 Task: Search one way flight ticket for 3 adults in first from South Bend: South Bend International Airport to Jackson: Jackson Hole Airport on 5-2-2023. Choice of flights is Westjet. Number of bags: 11 checked bags. Price is upto 82000. Outbound departure time preference is 11:45.
Action: Mouse moved to (397, 330)
Screenshot: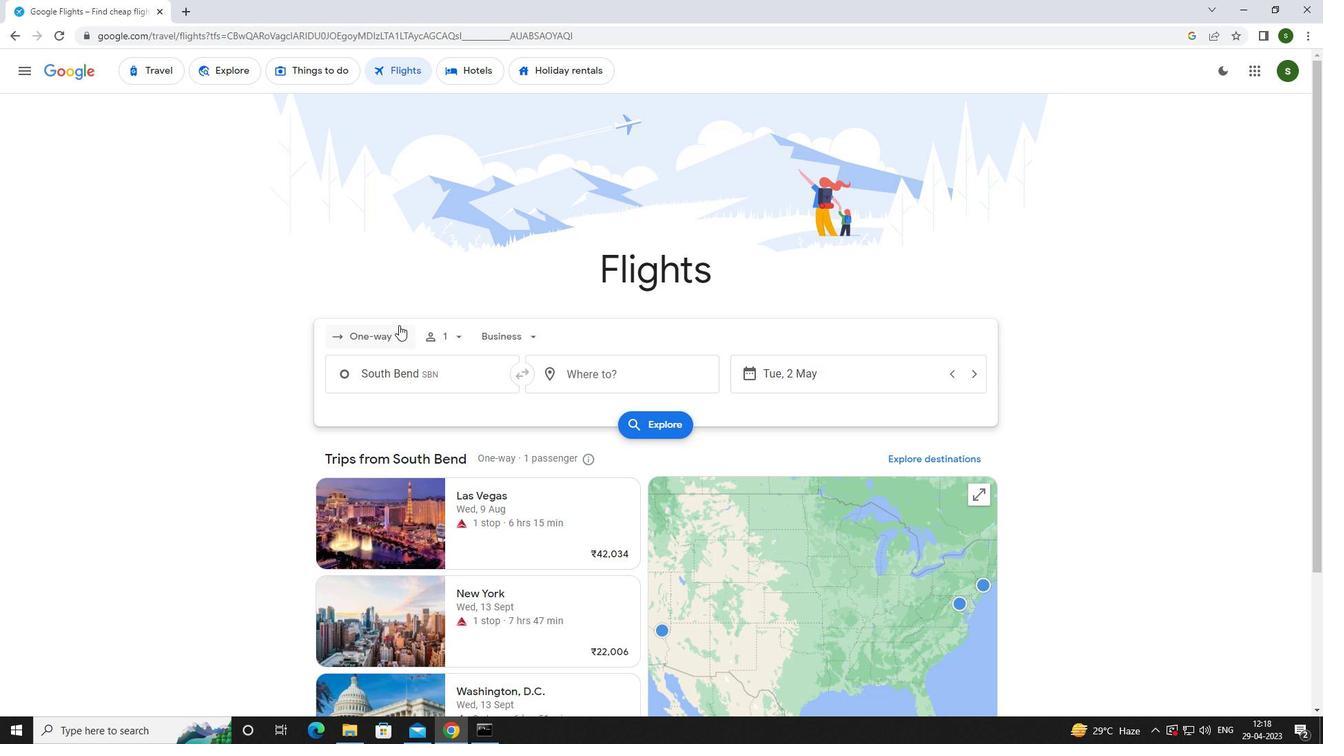 
Action: Mouse pressed left at (397, 330)
Screenshot: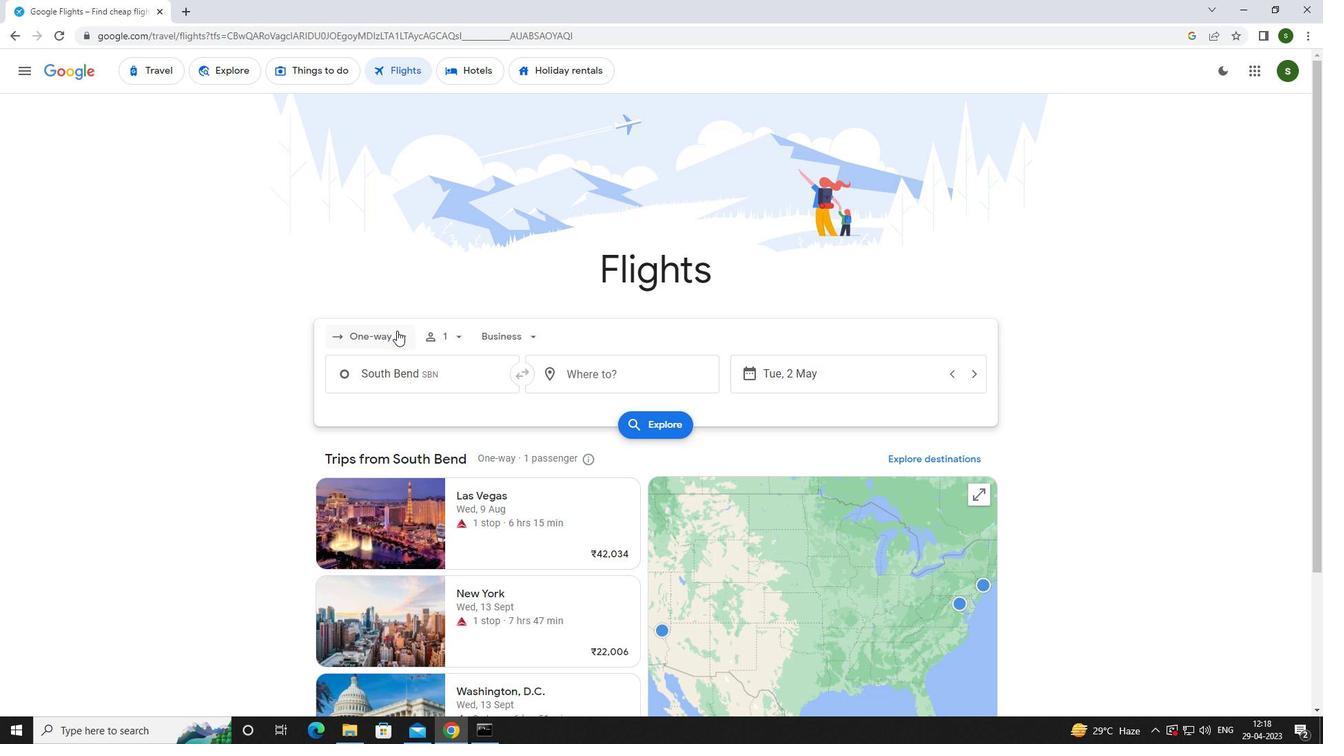 
Action: Mouse moved to (395, 396)
Screenshot: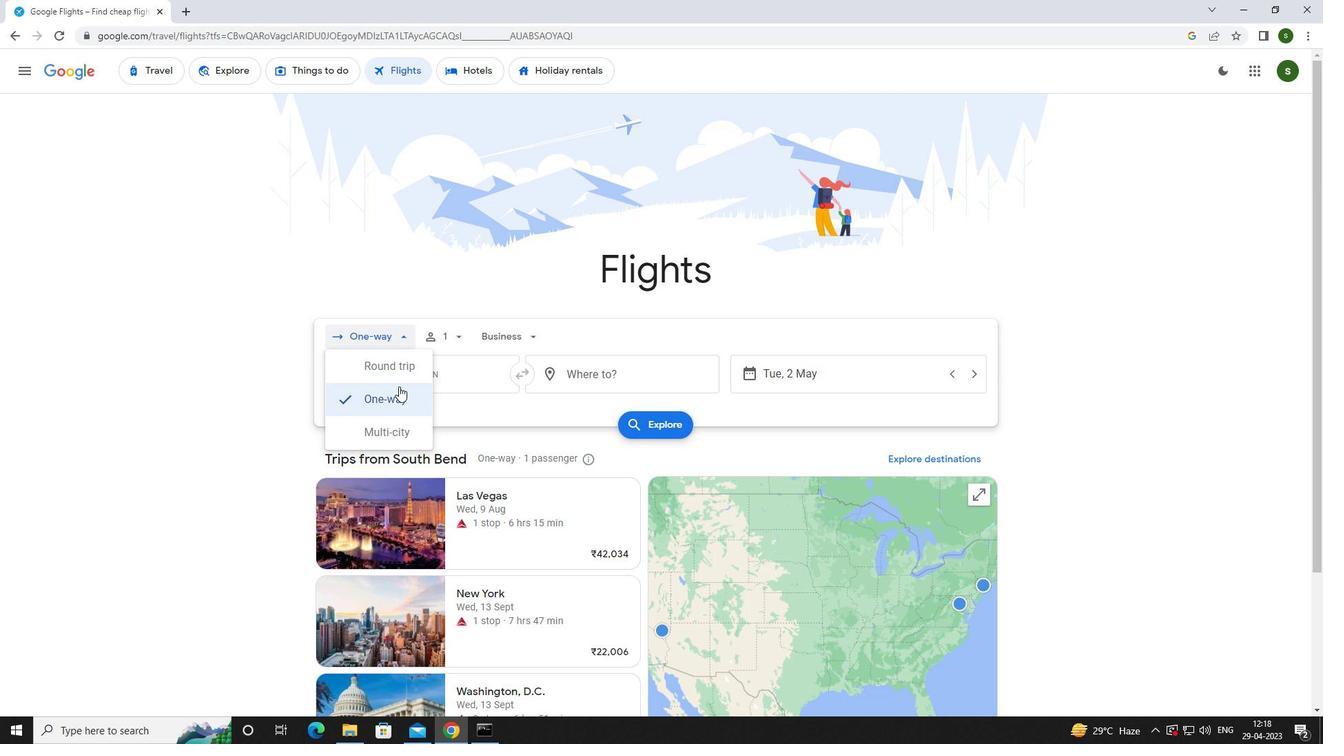 
Action: Mouse pressed left at (395, 396)
Screenshot: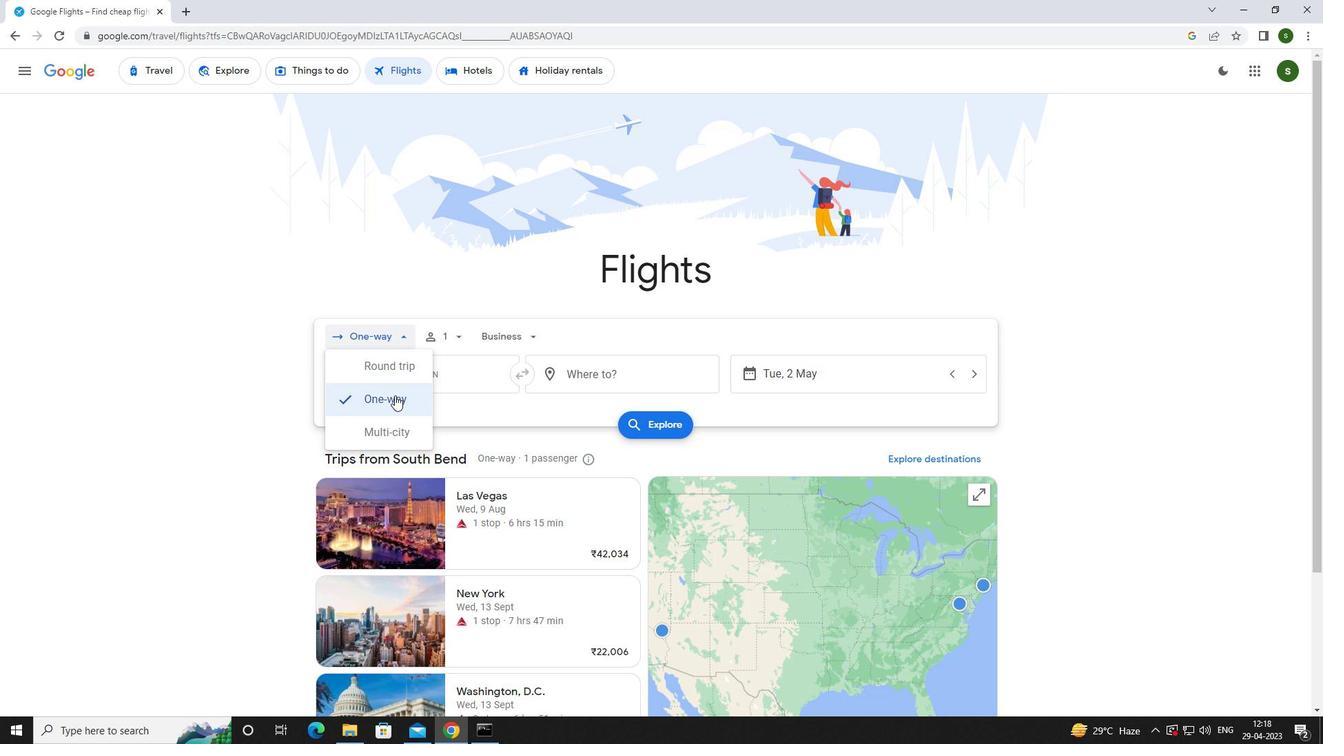 
Action: Mouse moved to (444, 337)
Screenshot: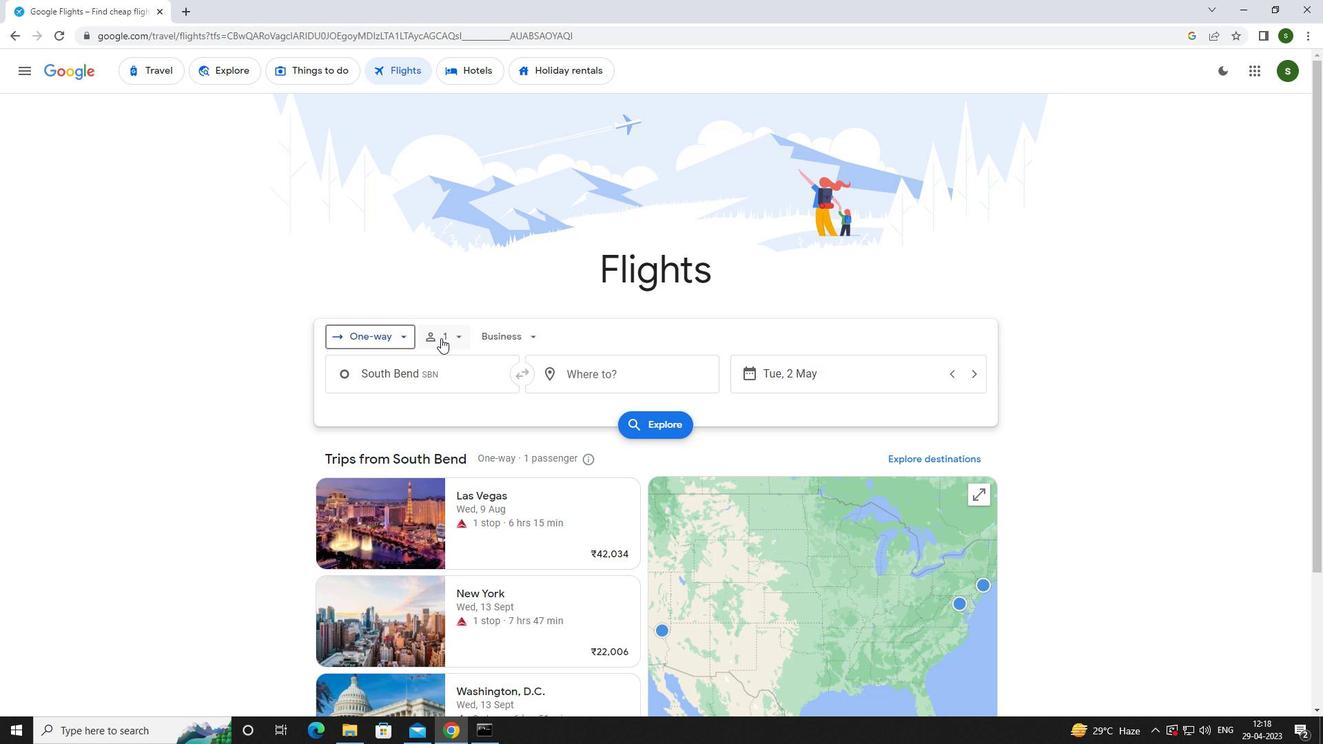 
Action: Mouse pressed left at (444, 337)
Screenshot: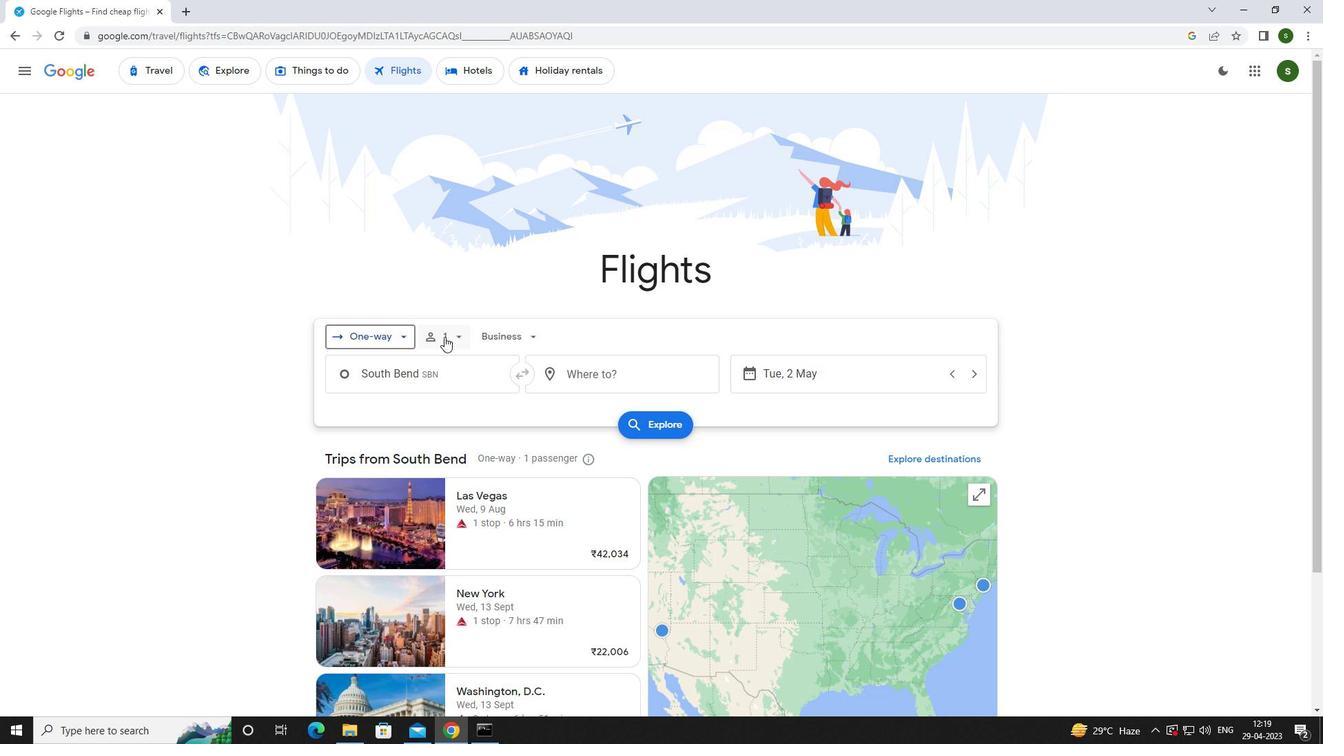 
Action: Mouse moved to (570, 368)
Screenshot: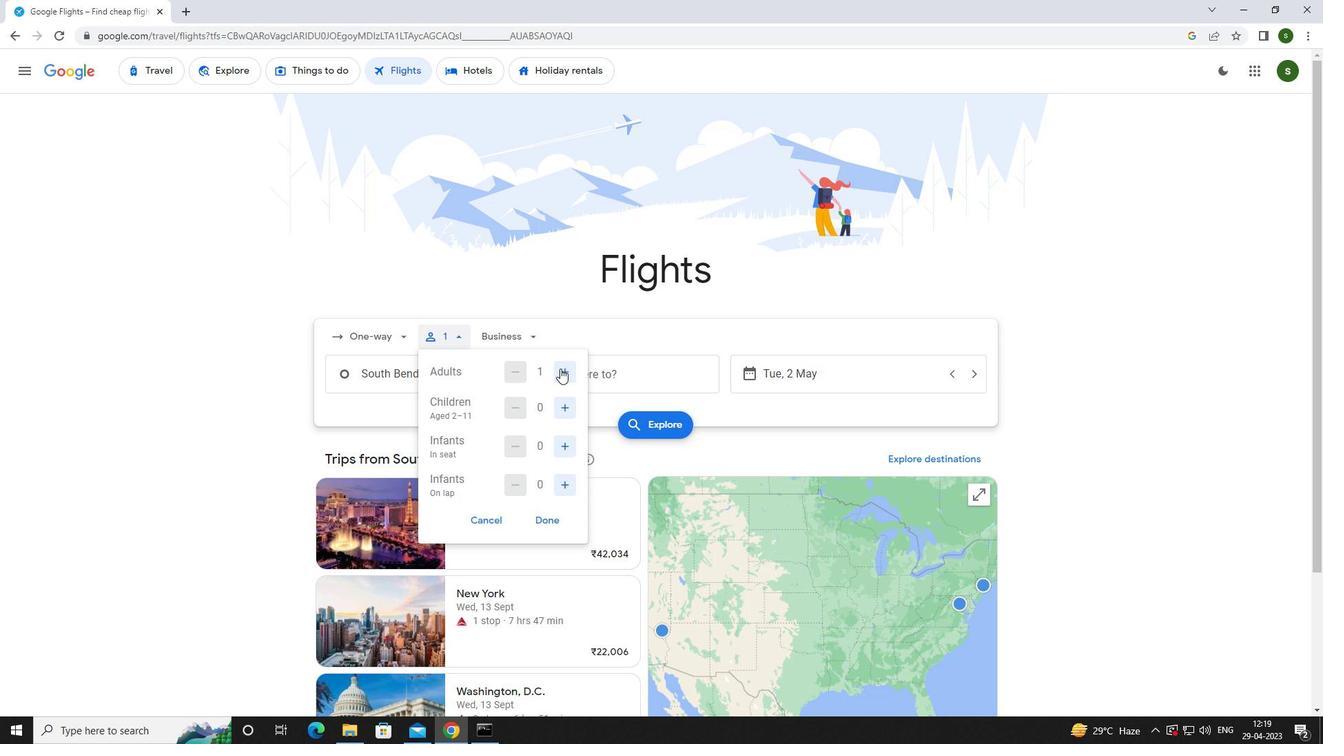 
Action: Mouse pressed left at (570, 368)
Screenshot: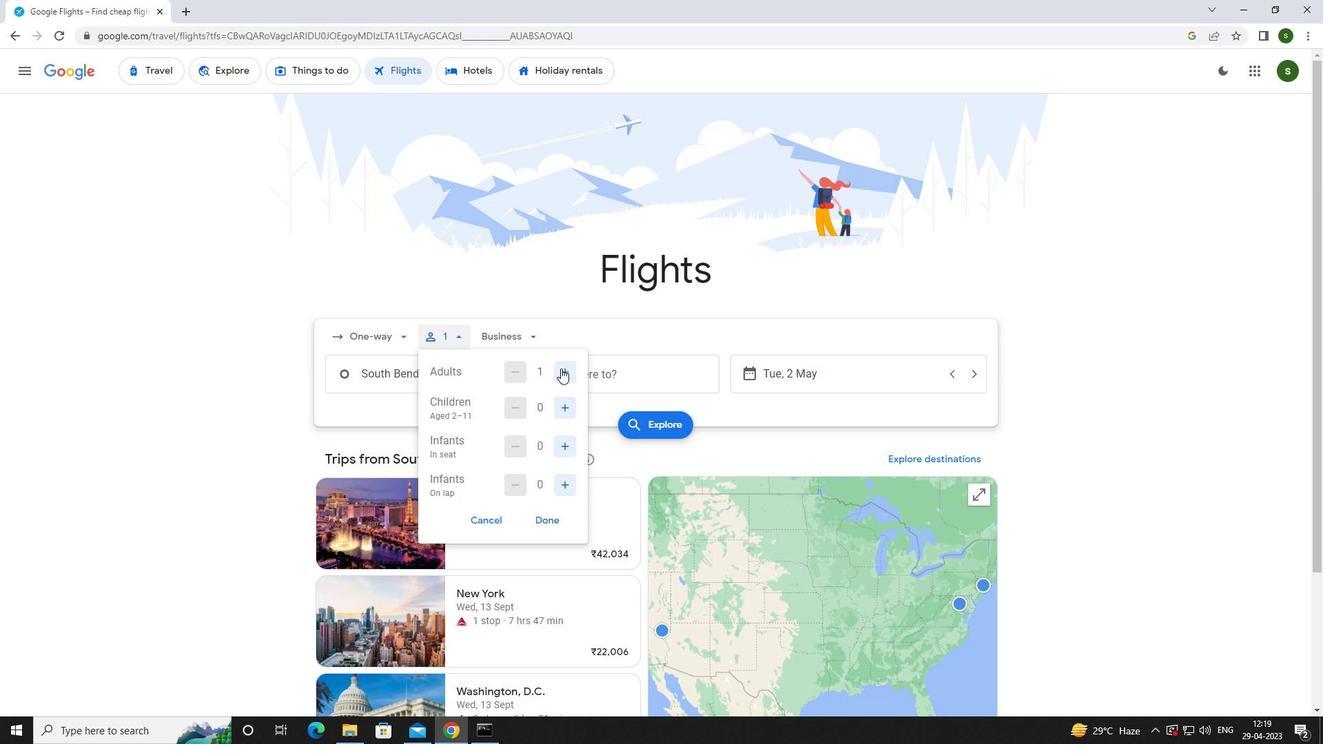 
Action: Mouse pressed left at (570, 368)
Screenshot: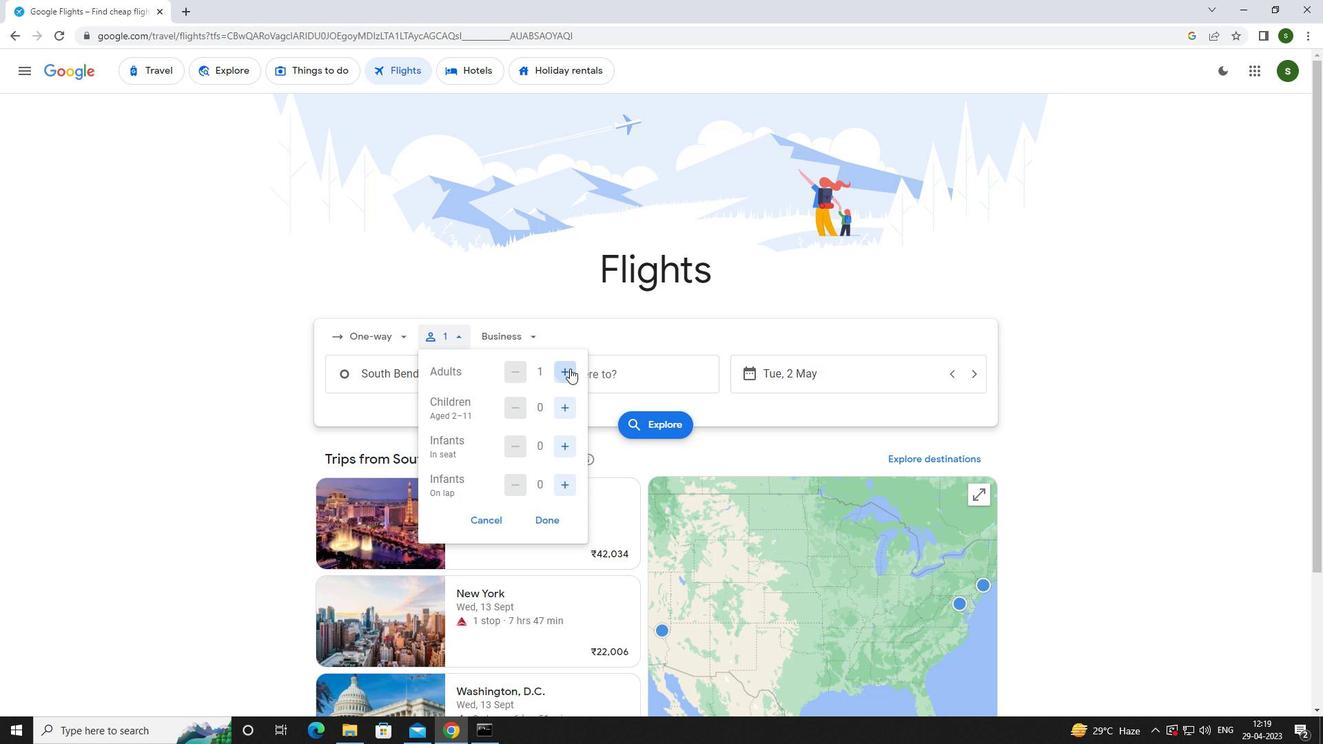 
Action: Mouse moved to (535, 338)
Screenshot: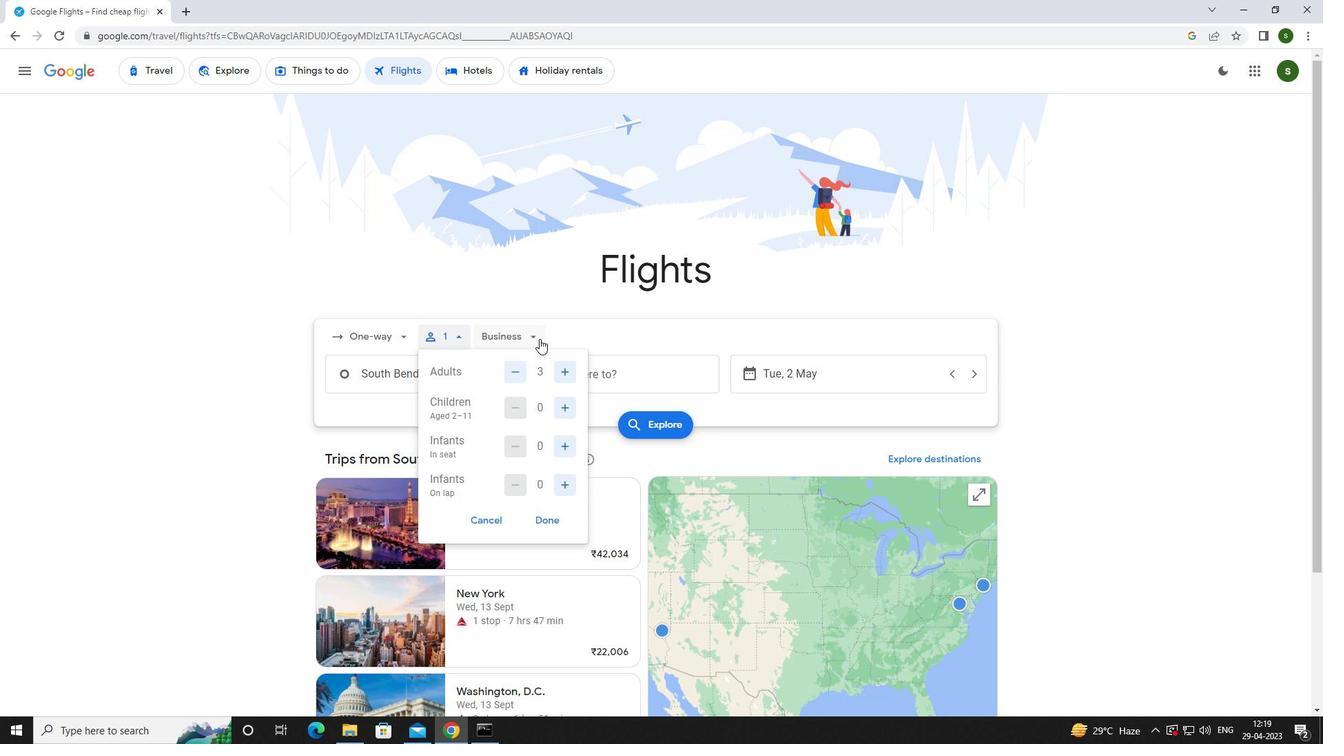 
Action: Mouse pressed left at (535, 338)
Screenshot: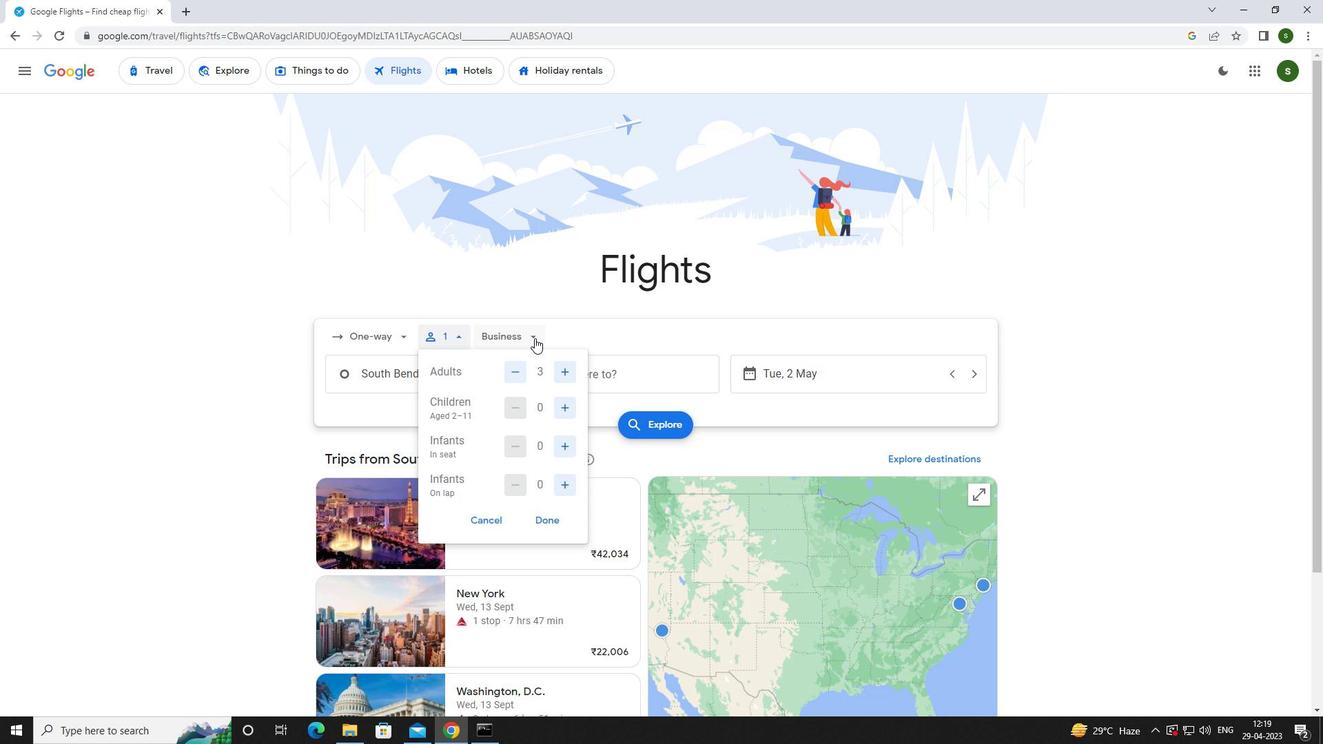 
Action: Mouse moved to (546, 457)
Screenshot: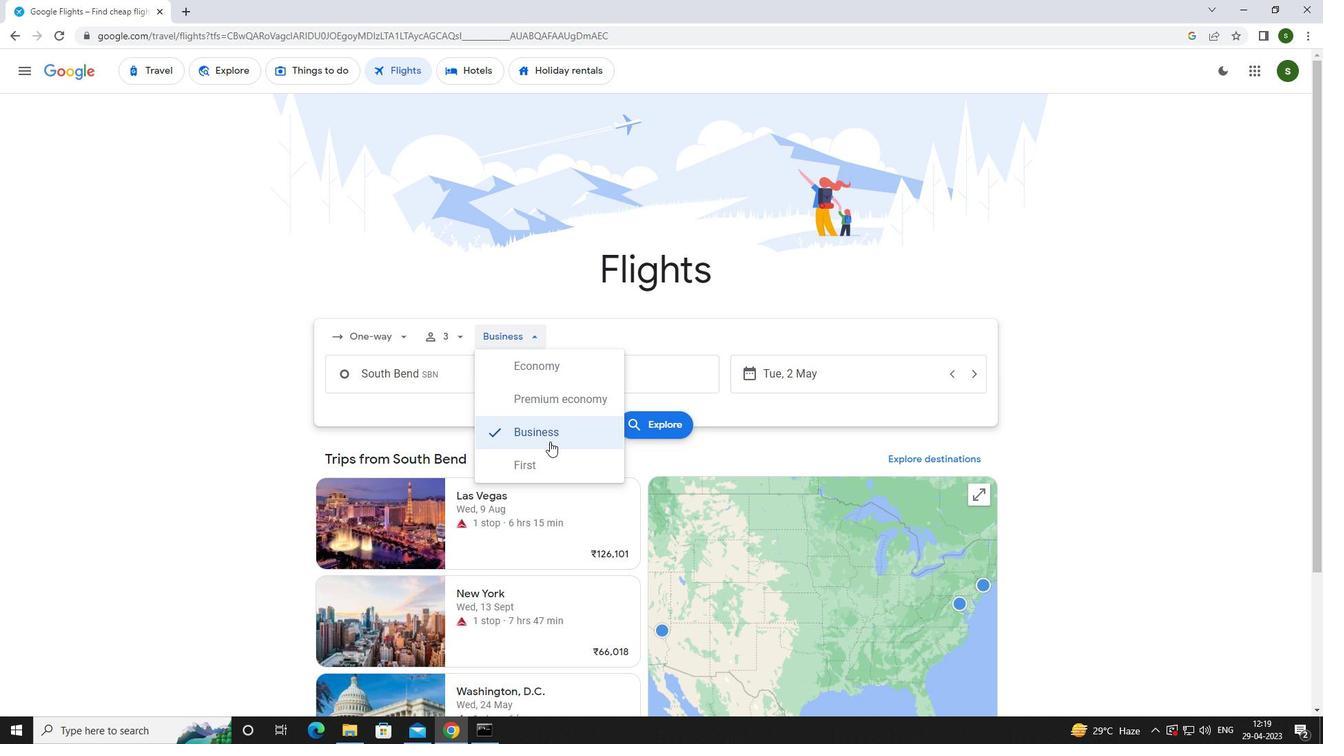 
Action: Mouse pressed left at (546, 457)
Screenshot: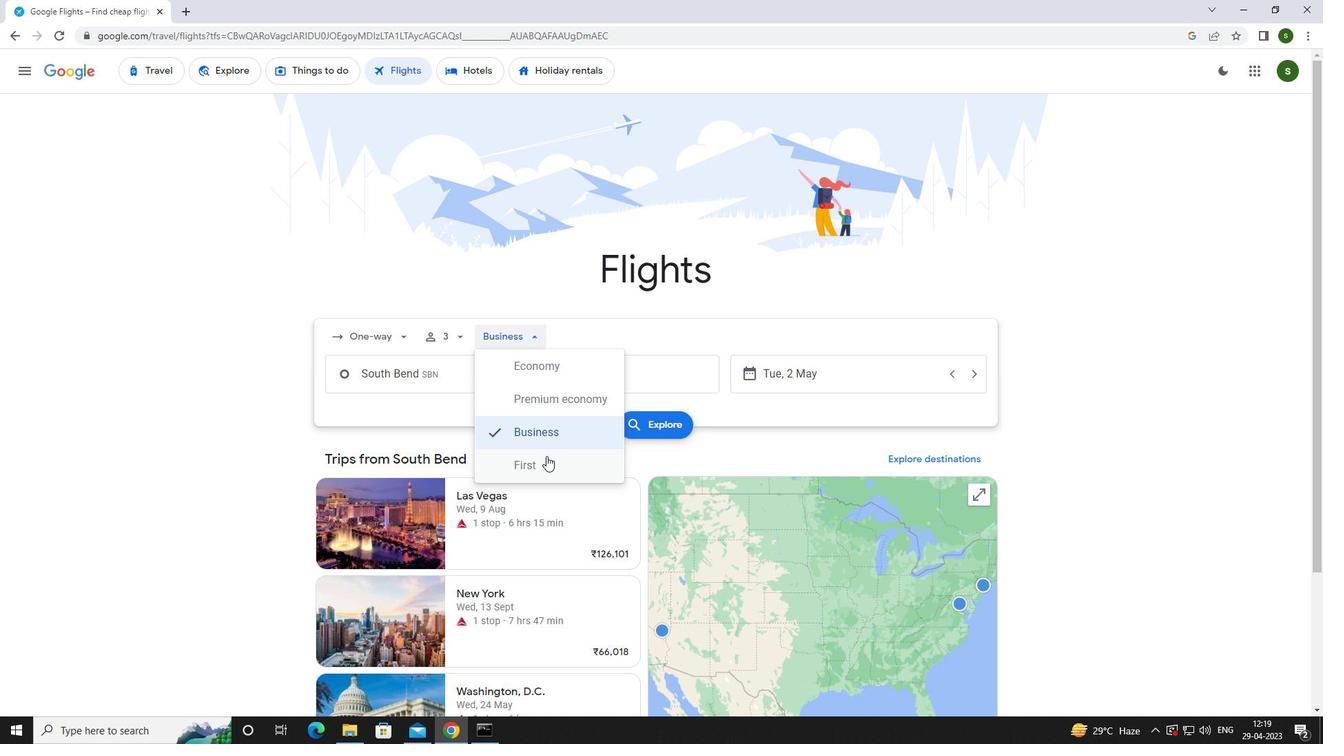 
Action: Mouse moved to (467, 359)
Screenshot: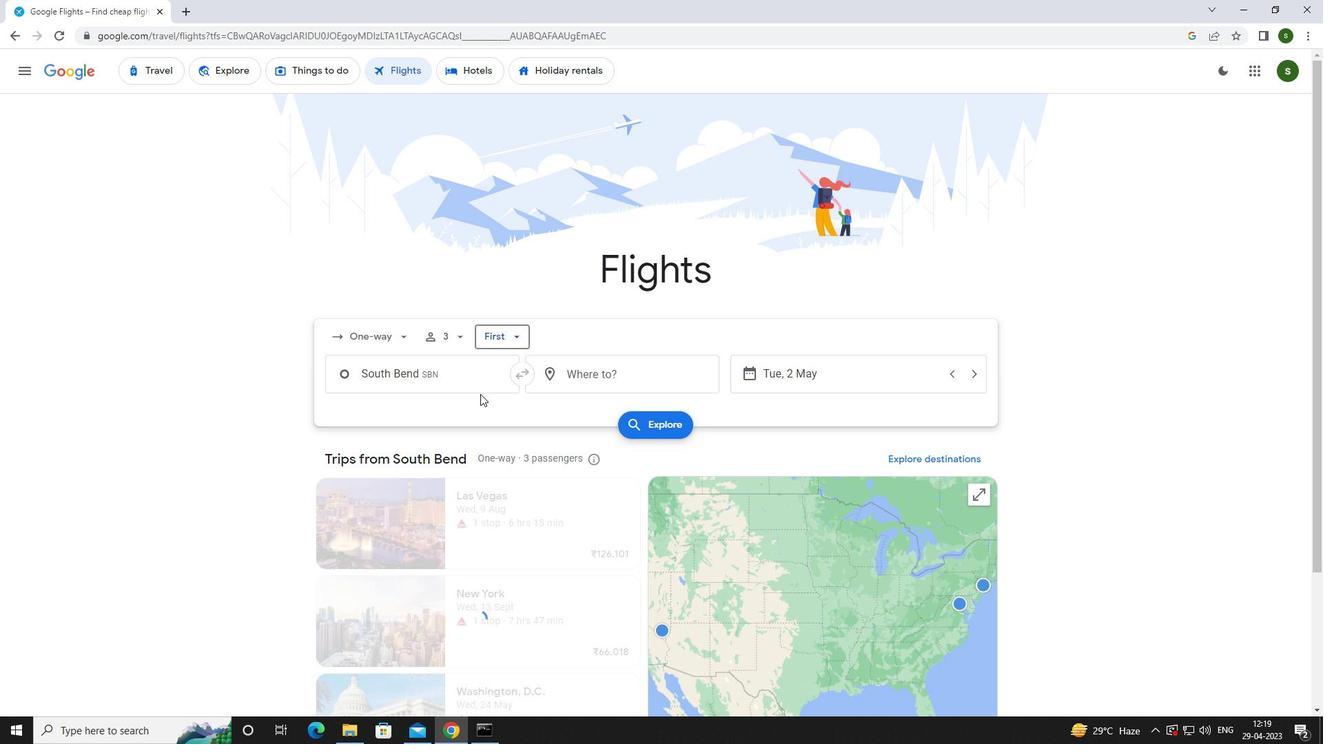 
Action: Mouse pressed left at (467, 359)
Screenshot: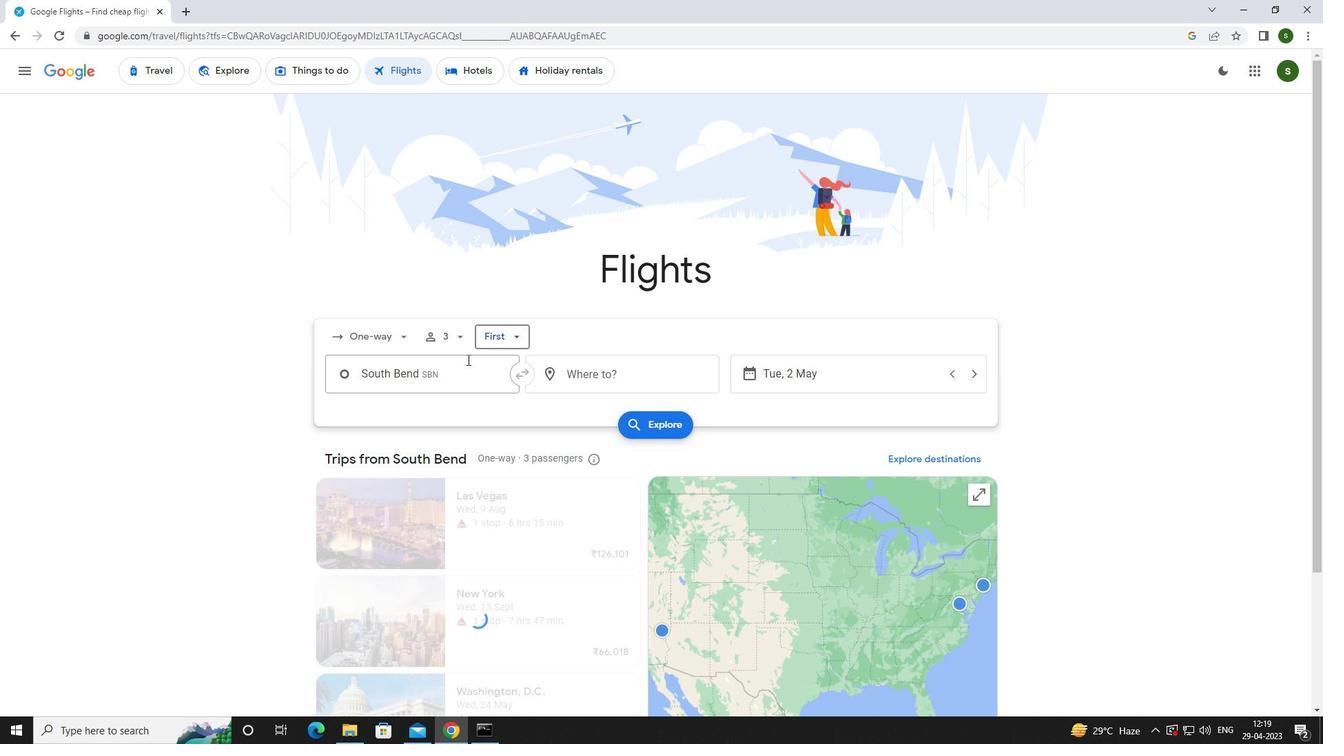 
Action: Mouse moved to (472, 369)
Screenshot: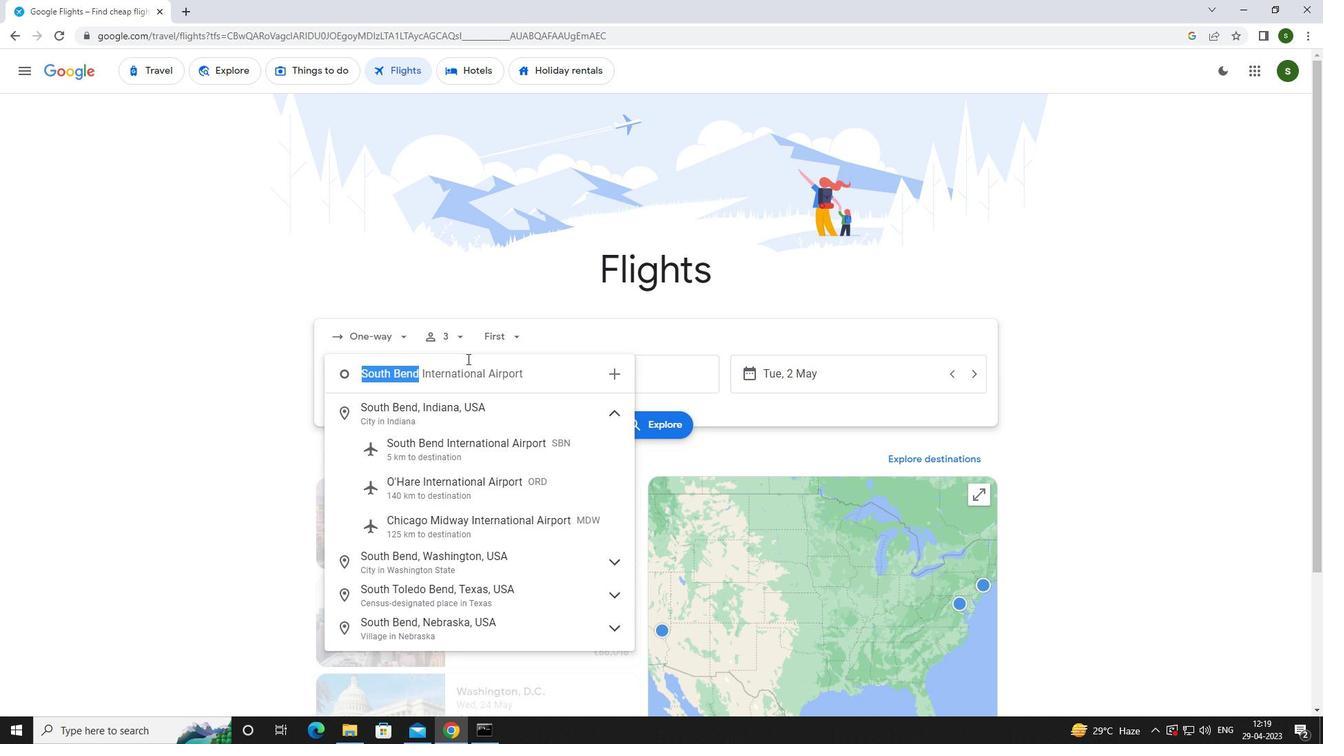 
Action: Key pressed s<Key.caps_lock>outh<Key.space><Key.caps_lock>B<Key.caps_lock>end
Screenshot: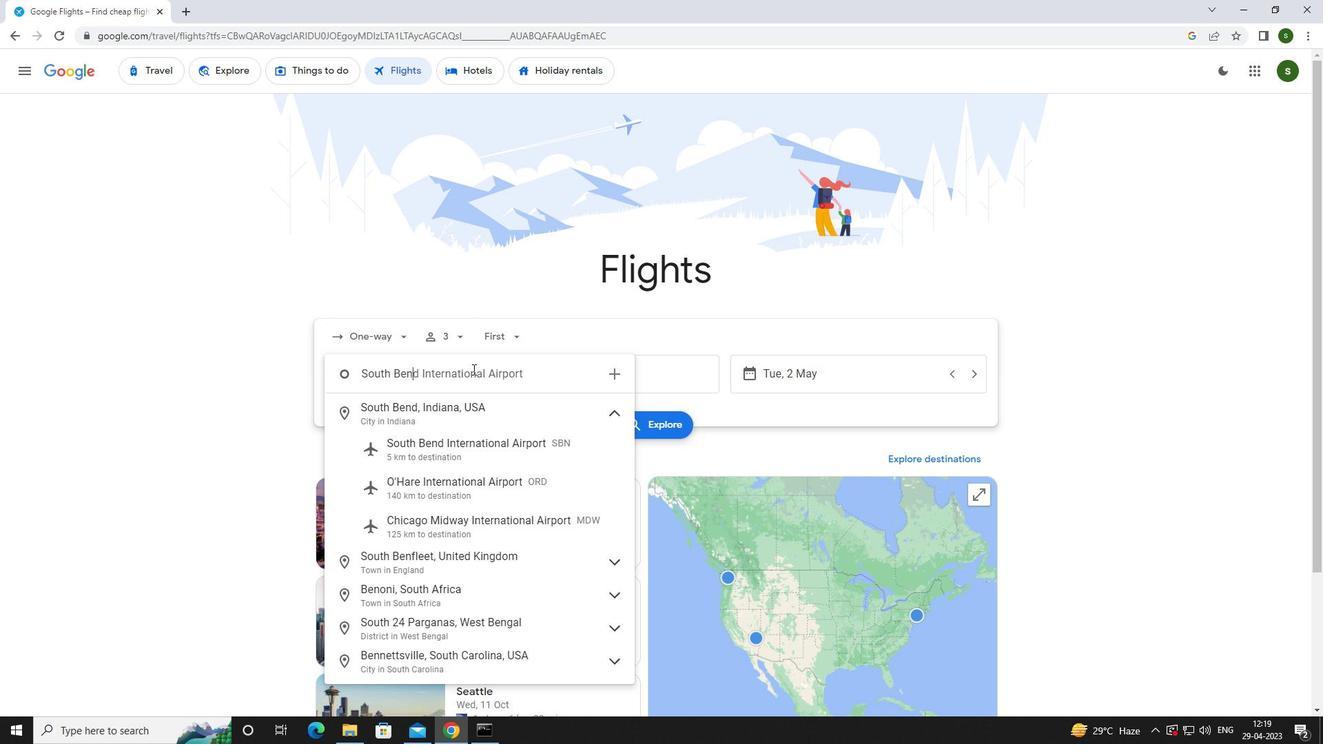 
Action: Mouse moved to (488, 447)
Screenshot: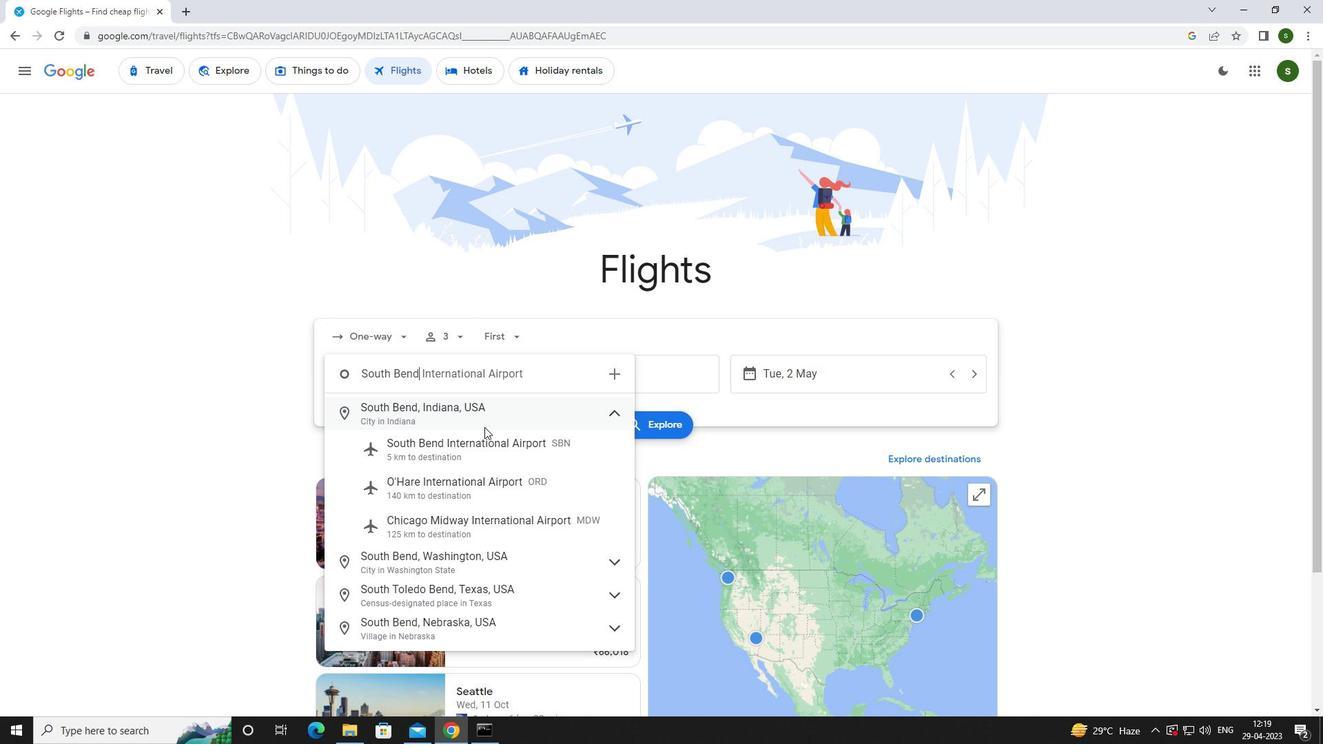 
Action: Mouse pressed left at (488, 447)
Screenshot: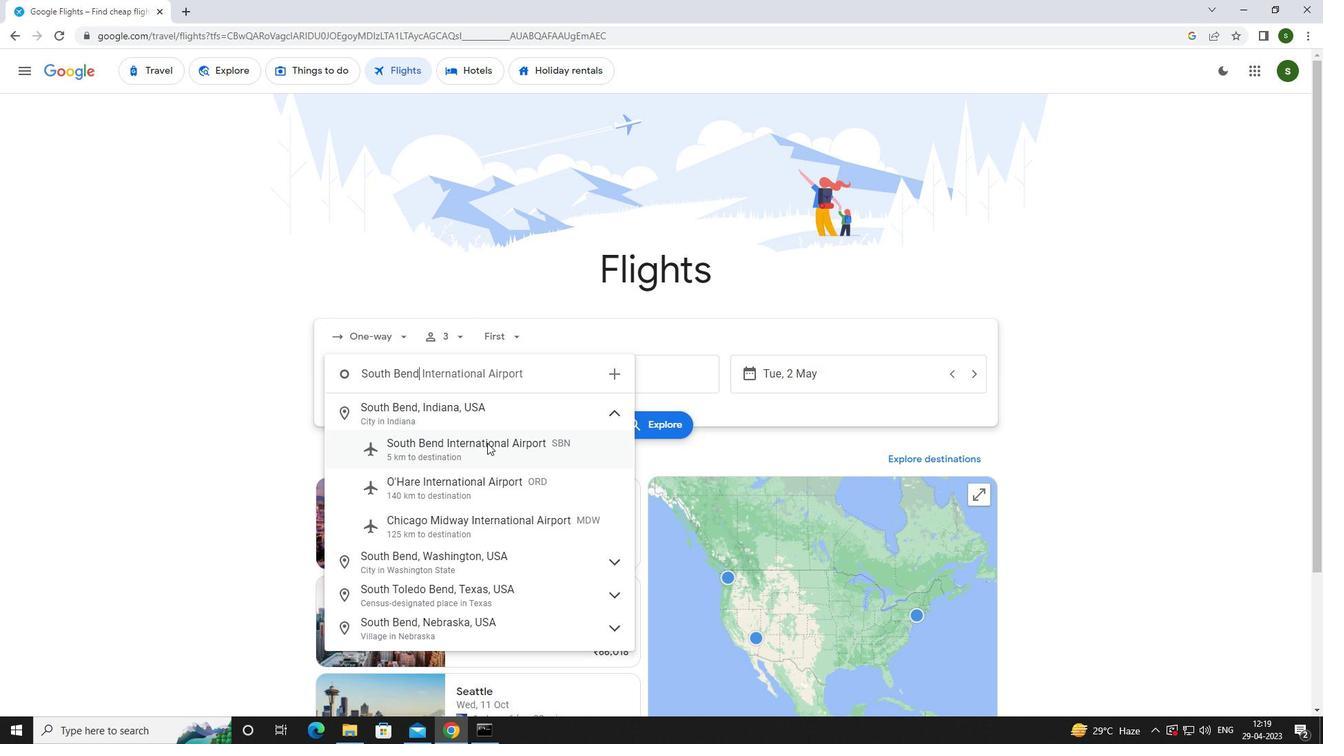 
Action: Mouse moved to (592, 379)
Screenshot: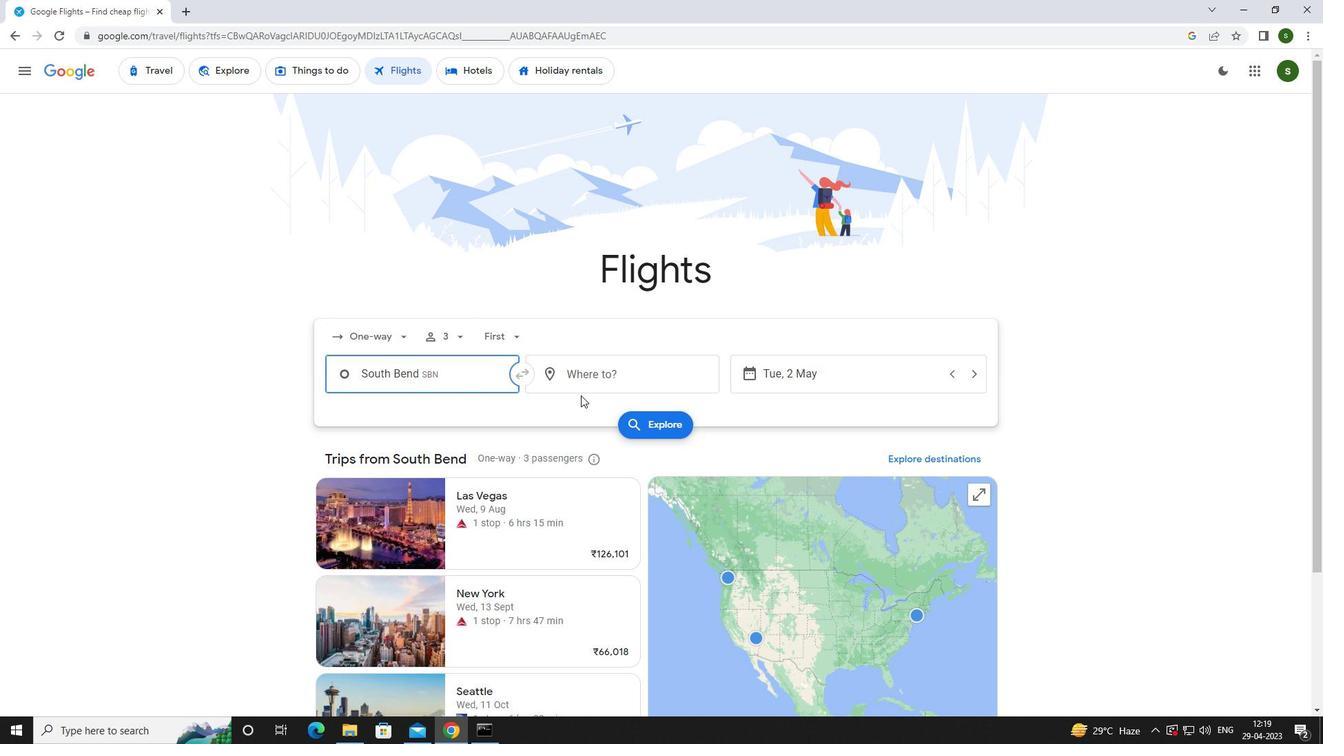 
Action: Mouse pressed left at (592, 379)
Screenshot: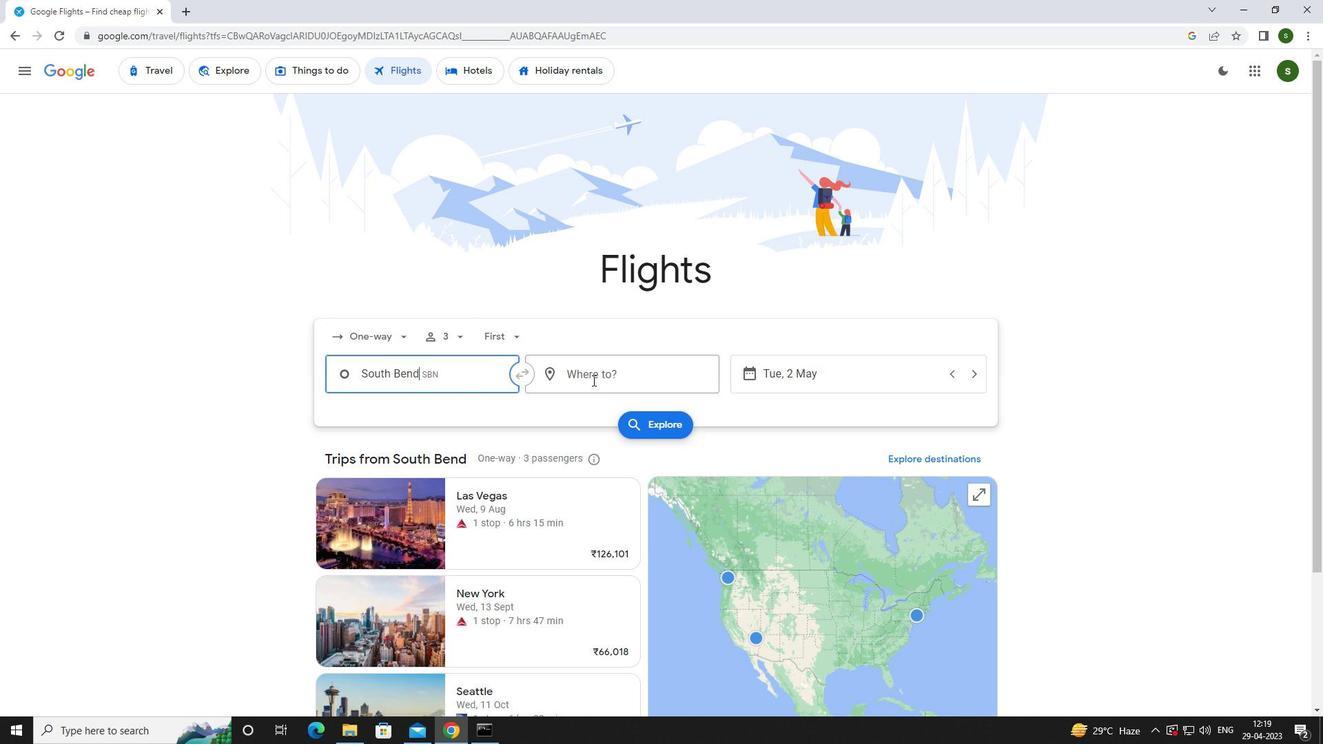 
Action: Mouse moved to (506, 397)
Screenshot: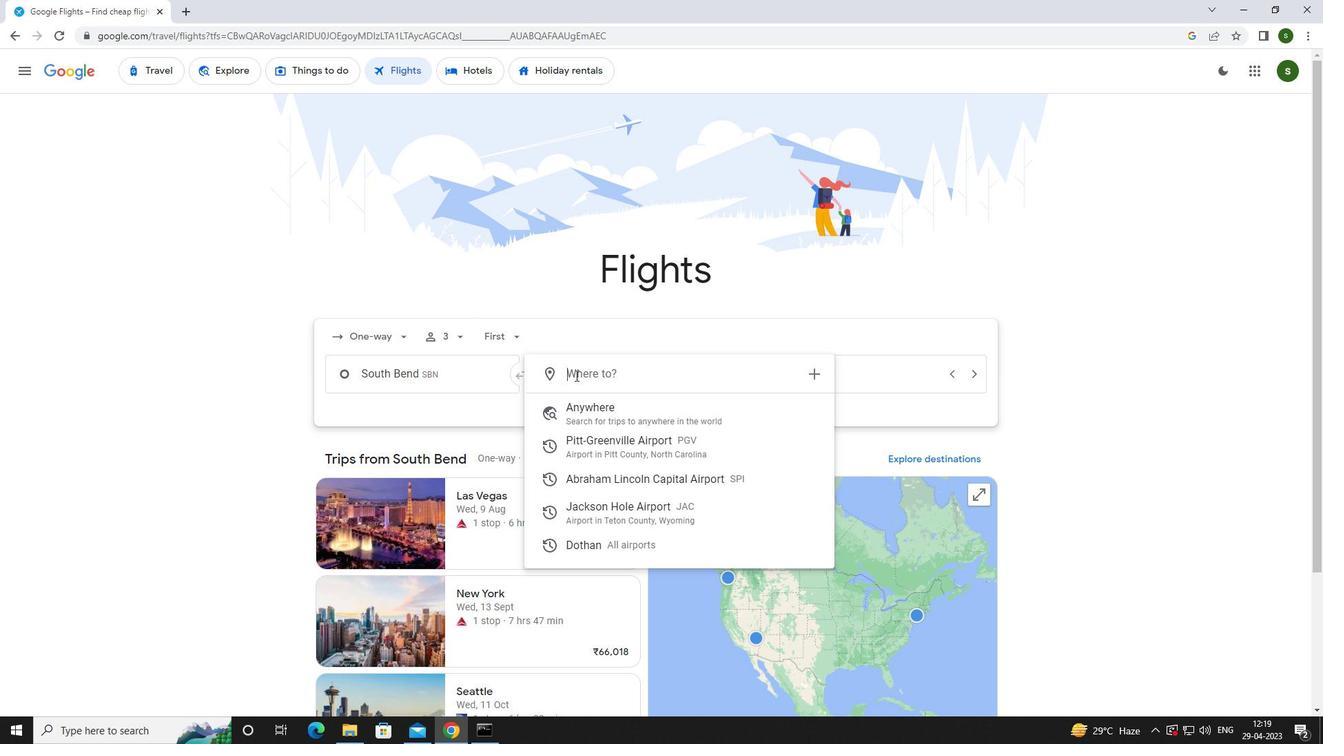 
Action: Key pressed <Key.caps_lock>j<Key.caps_lock>ackson<Key.space><Key.caps_lock>H<Key.caps_lock>o
Screenshot: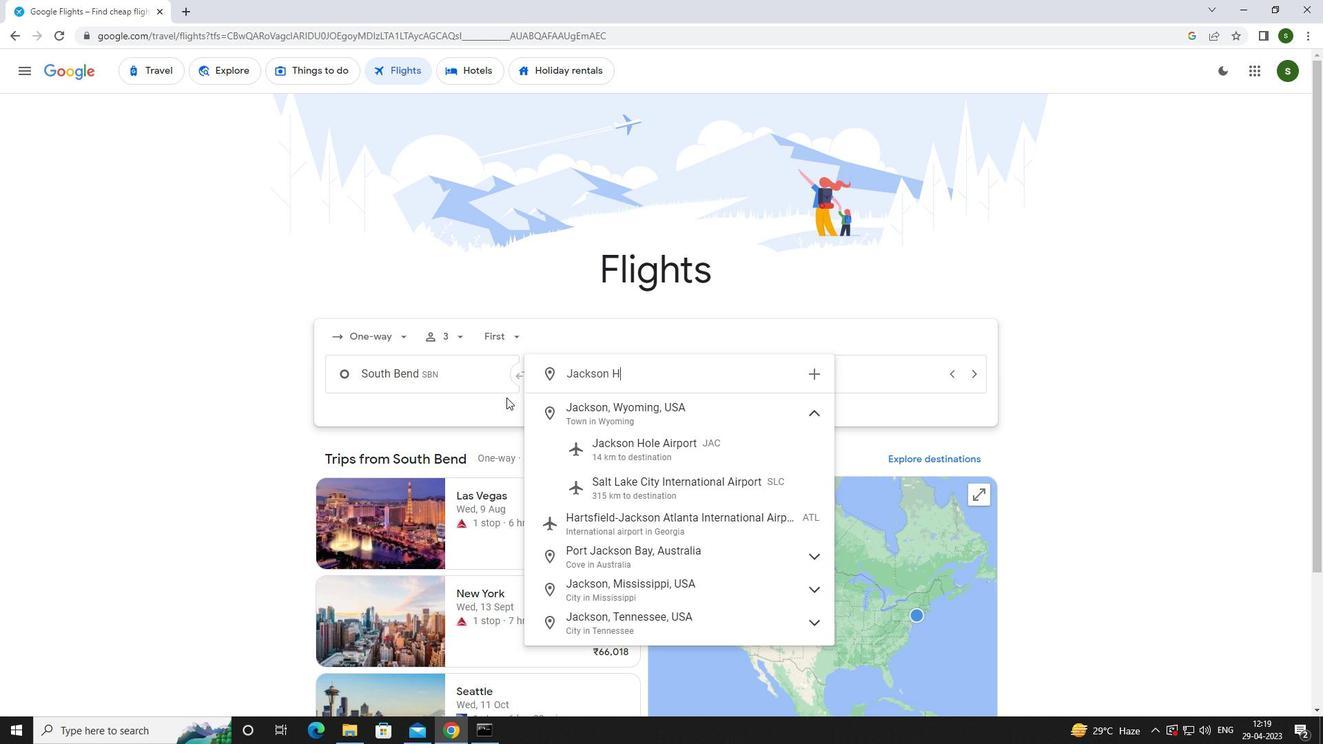 
Action: Mouse moved to (603, 426)
Screenshot: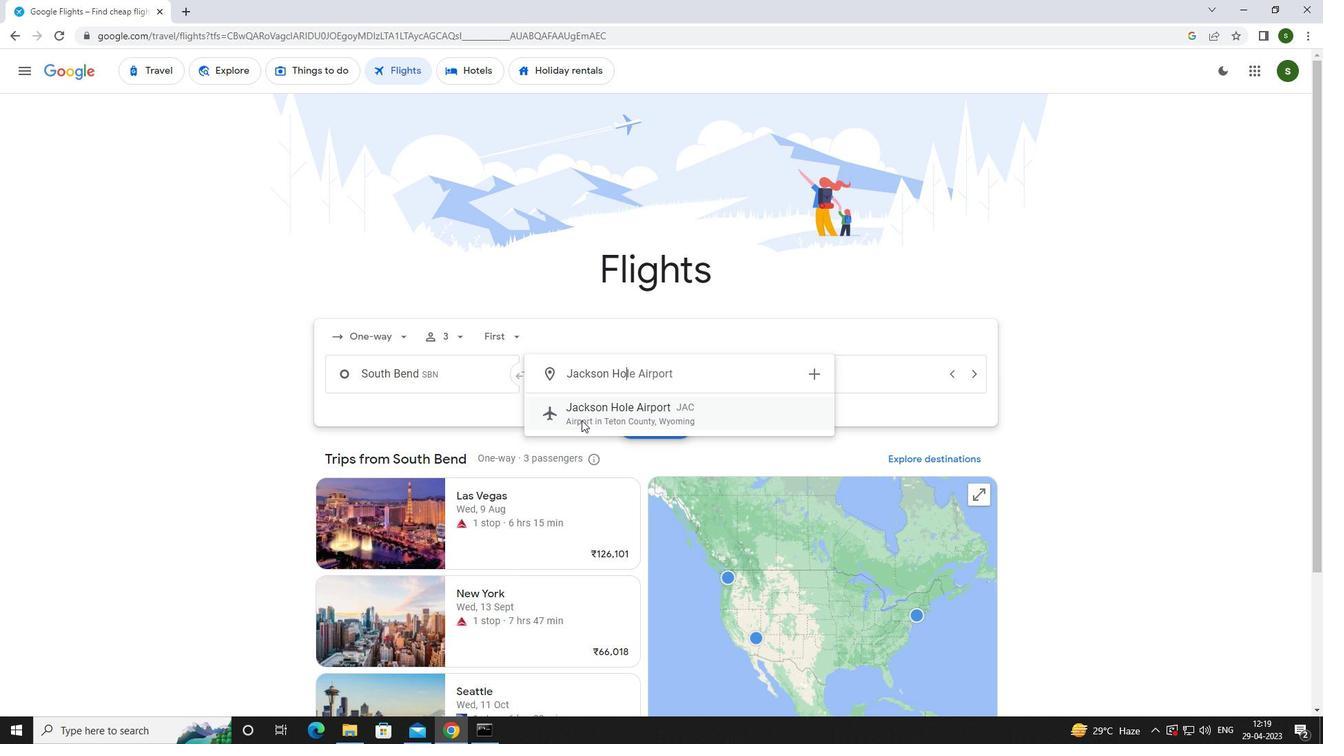 
Action: Mouse pressed left at (603, 426)
Screenshot: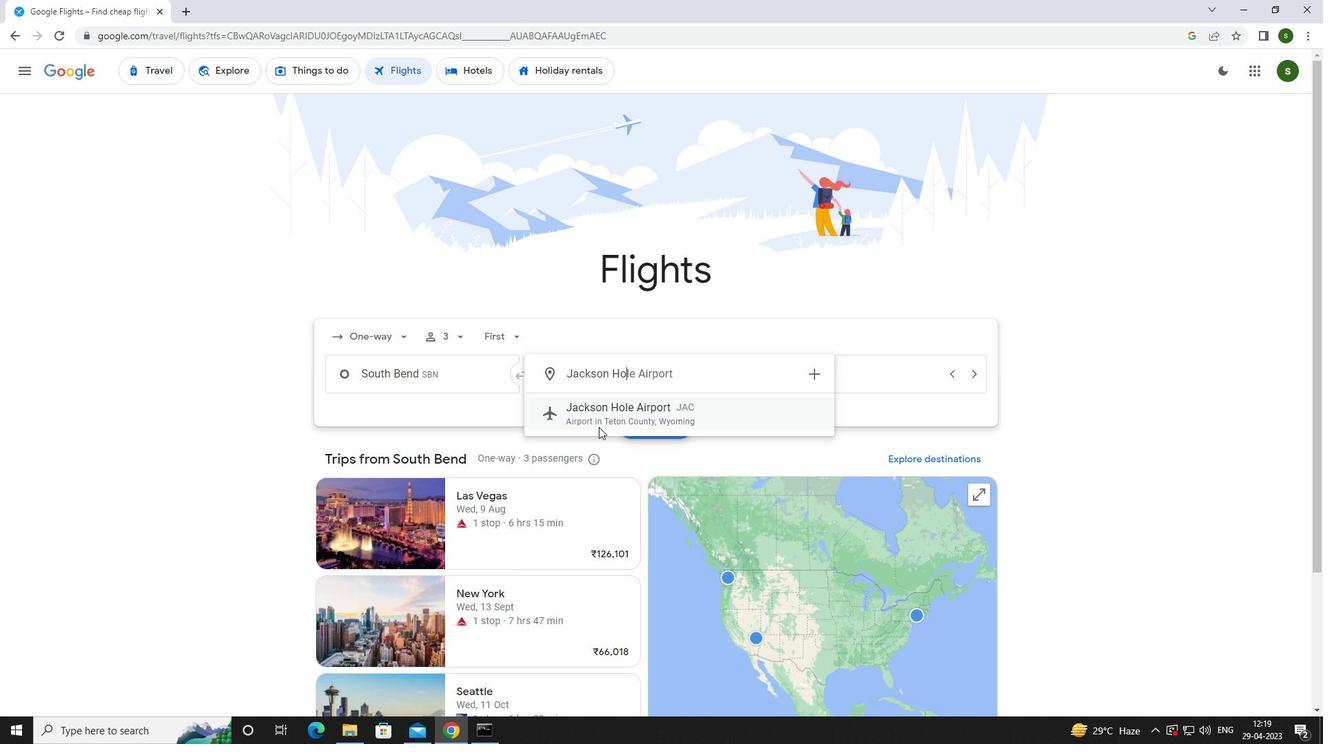
Action: Mouse moved to (848, 384)
Screenshot: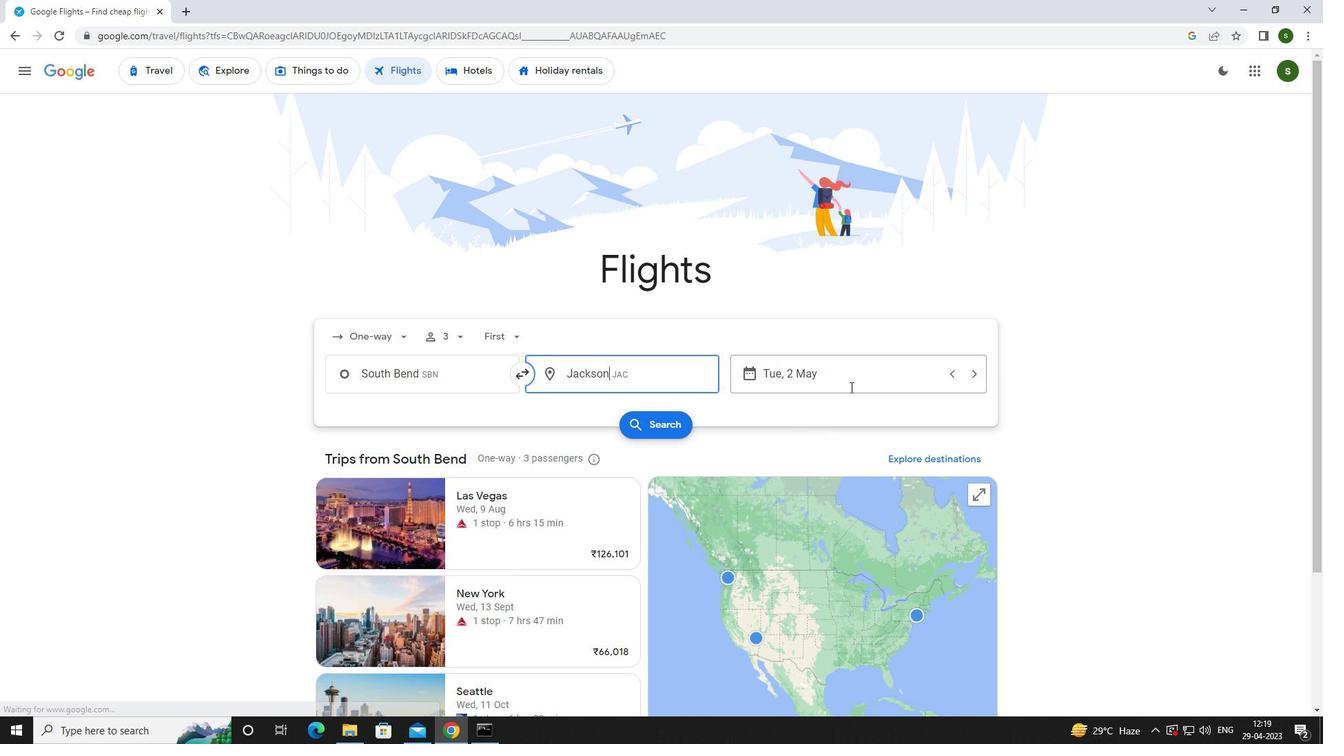
Action: Mouse pressed left at (848, 384)
Screenshot: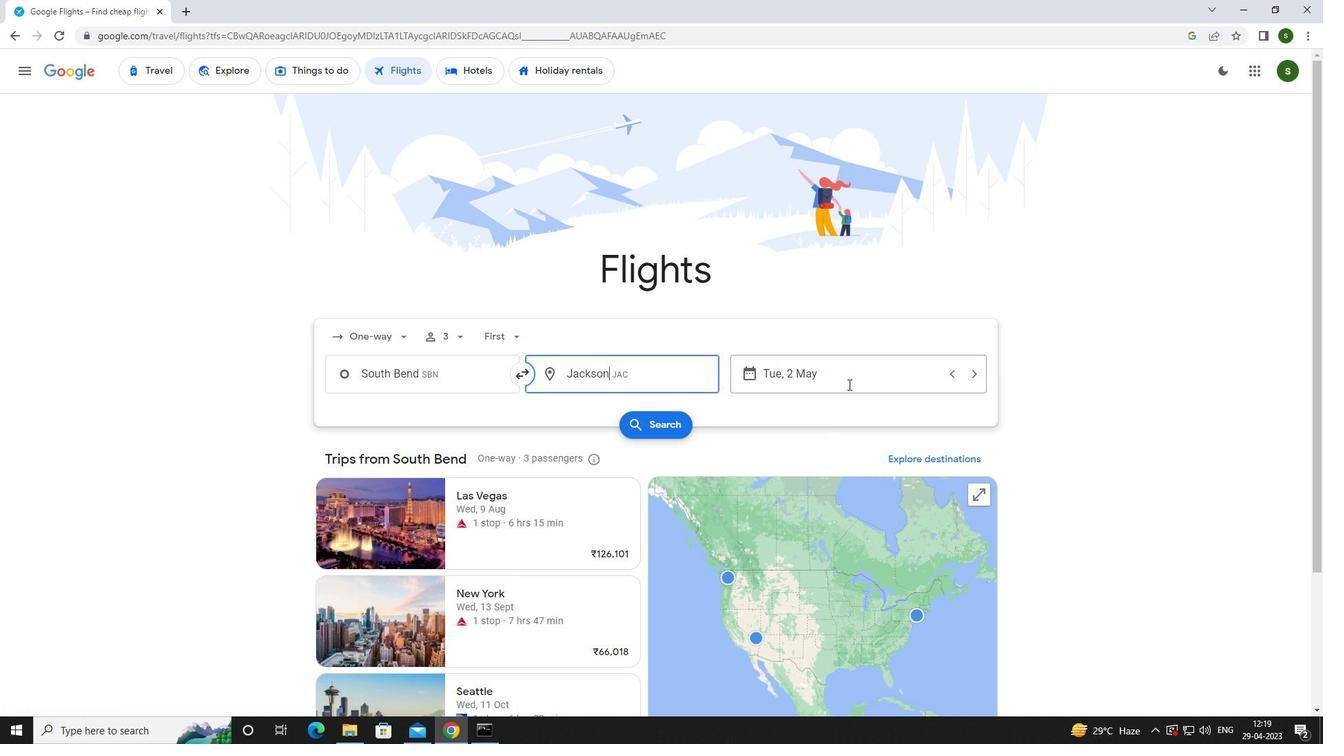 
Action: Mouse moved to (837, 463)
Screenshot: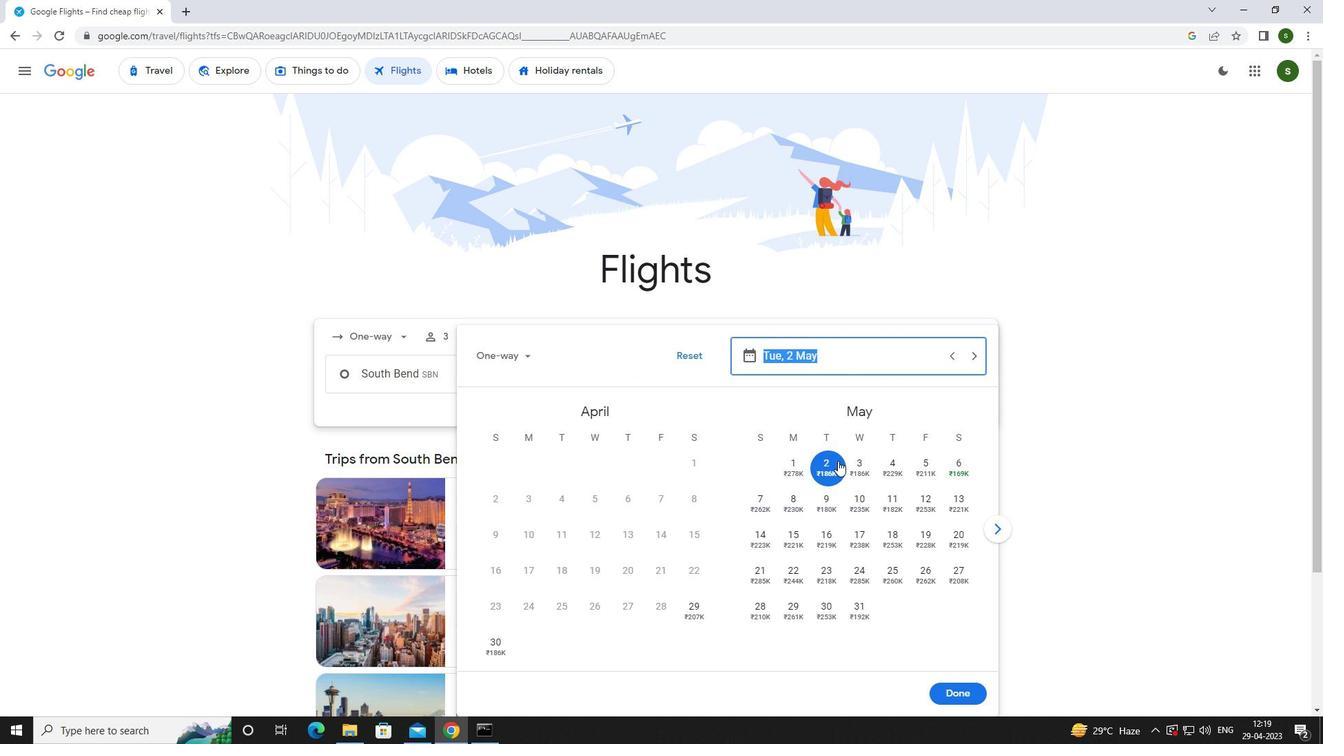 
Action: Mouse pressed left at (837, 463)
Screenshot: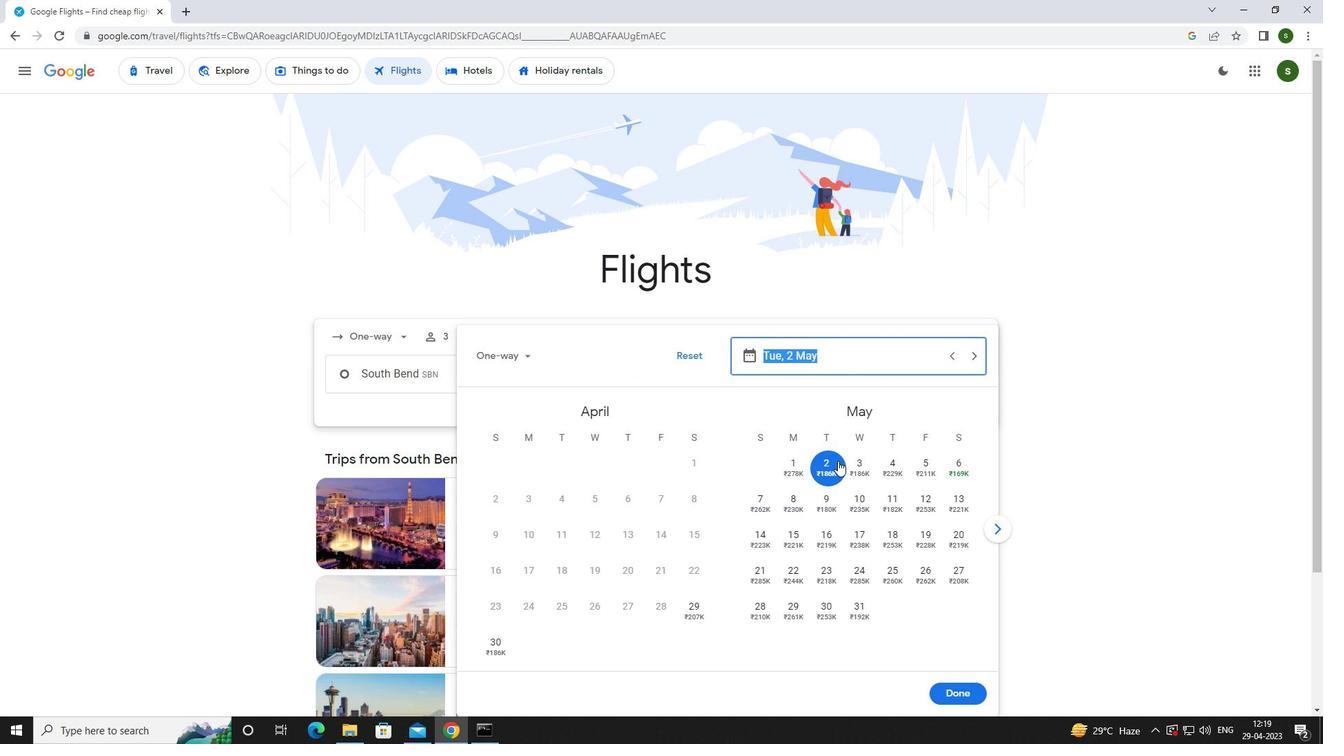 
Action: Mouse moved to (940, 692)
Screenshot: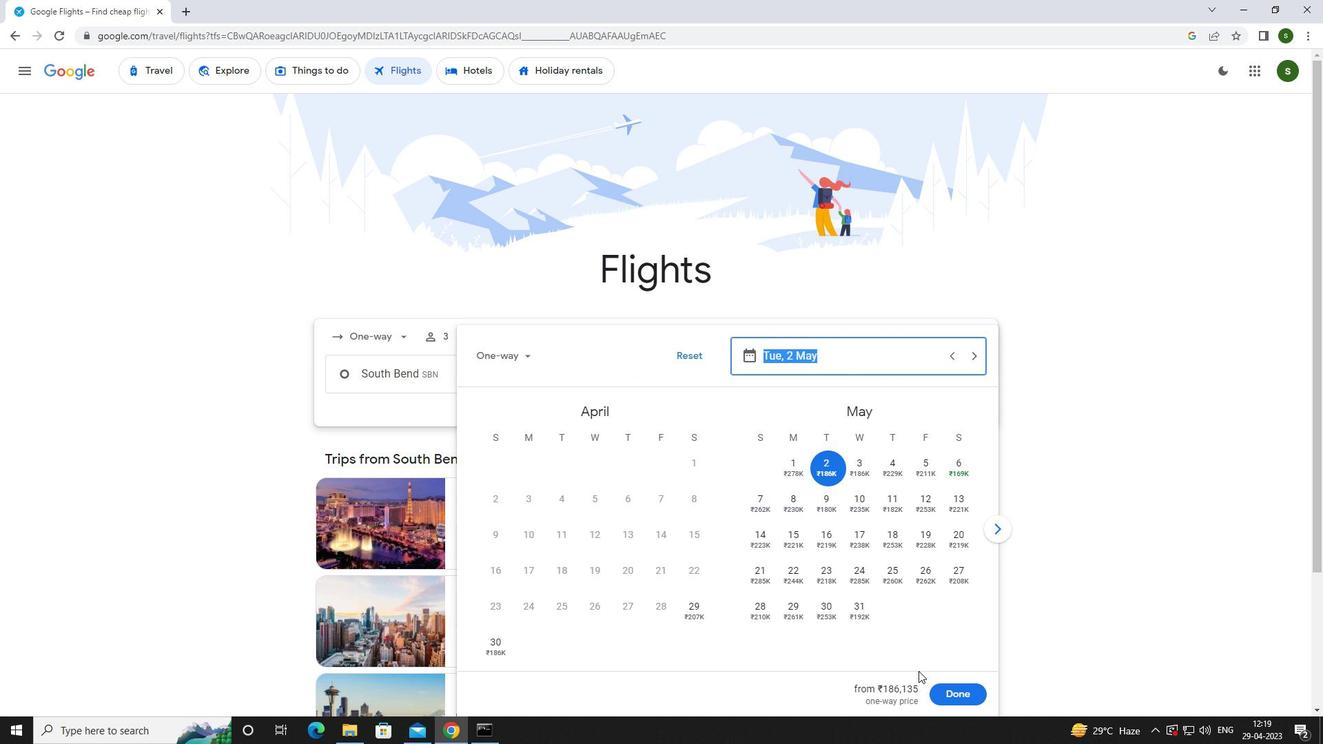
Action: Mouse pressed left at (940, 692)
Screenshot: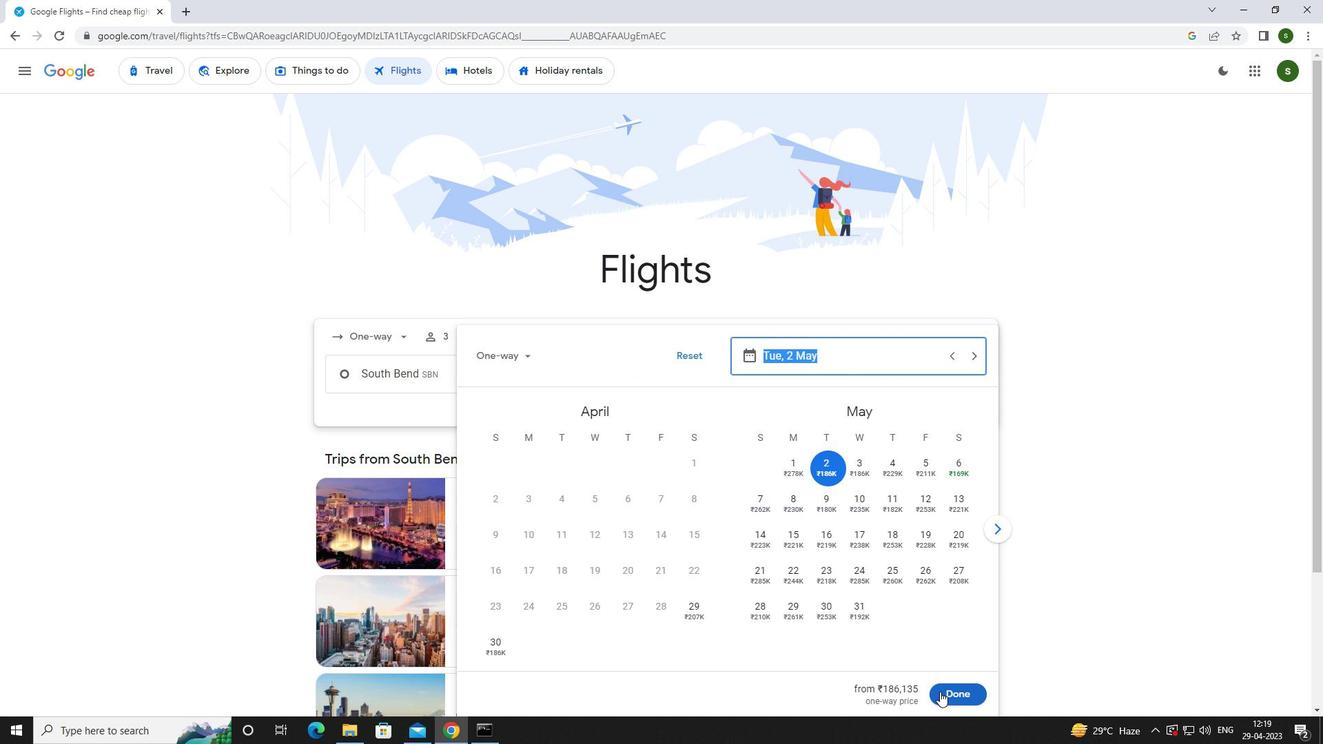 
Action: Mouse moved to (656, 424)
Screenshot: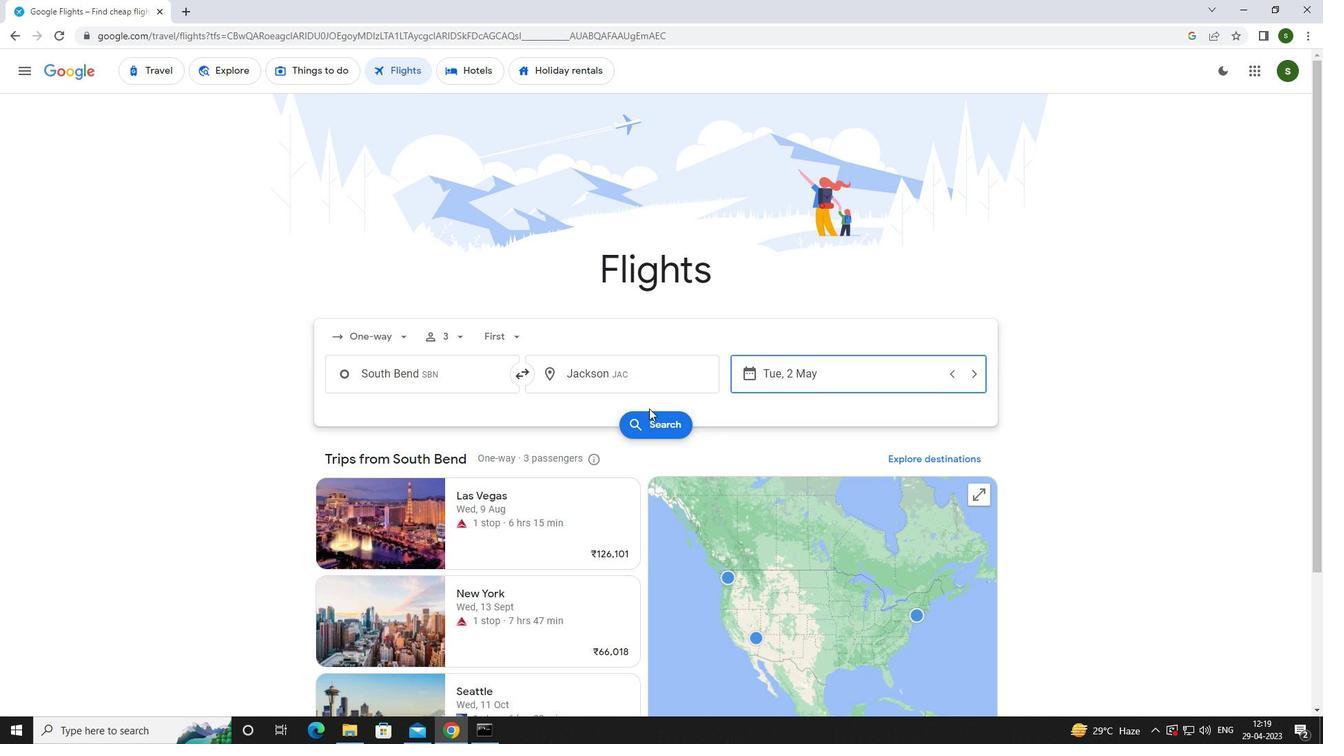 
Action: Mouse pressed left at (656, 424)
Screenshot: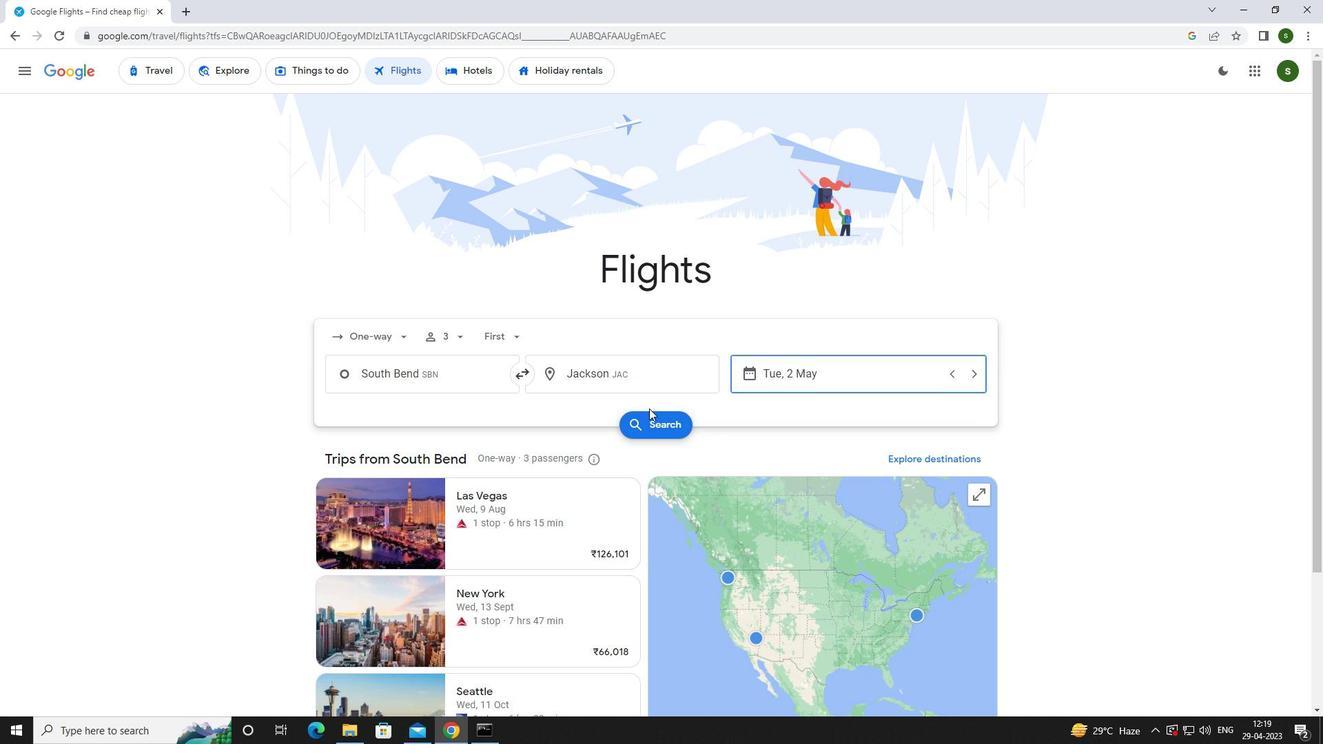 
Action: Mouse moved to (338, 206)
Screenshot: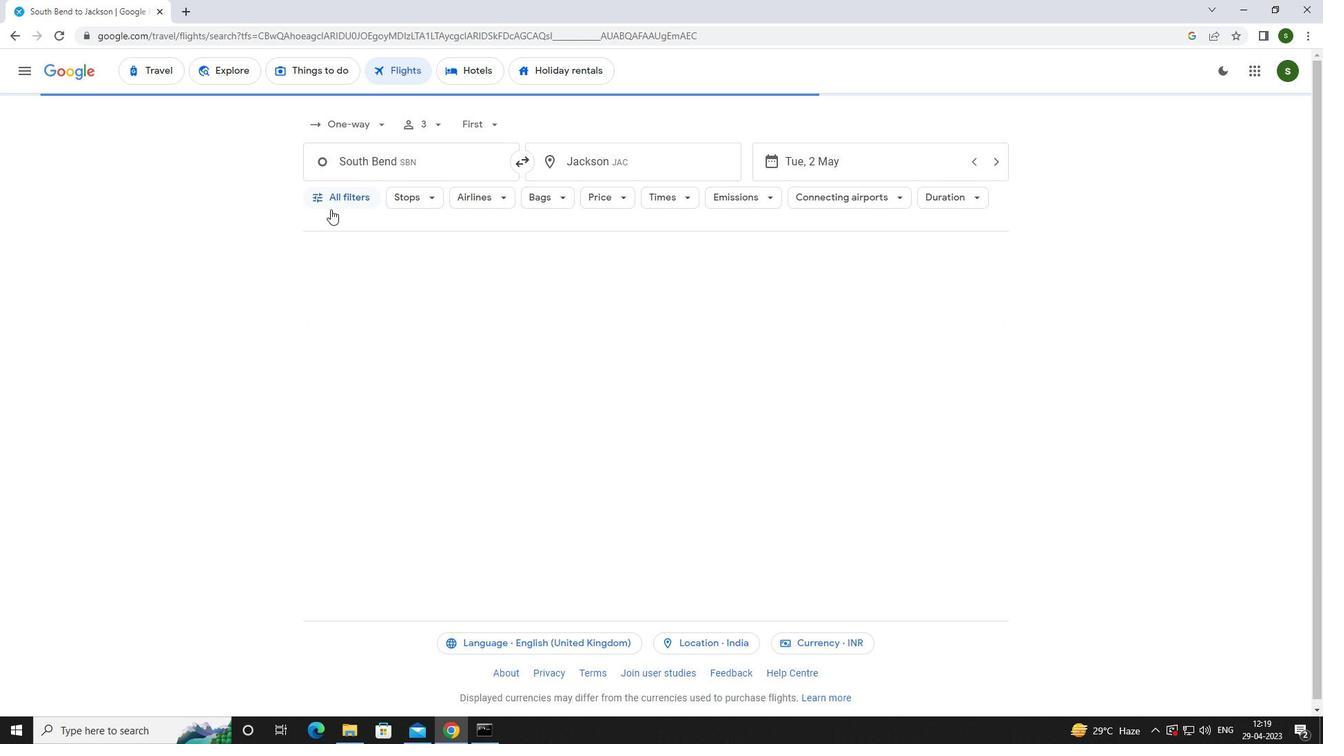 
Action: Mouse pressed left at (338, 206)
Screenshot: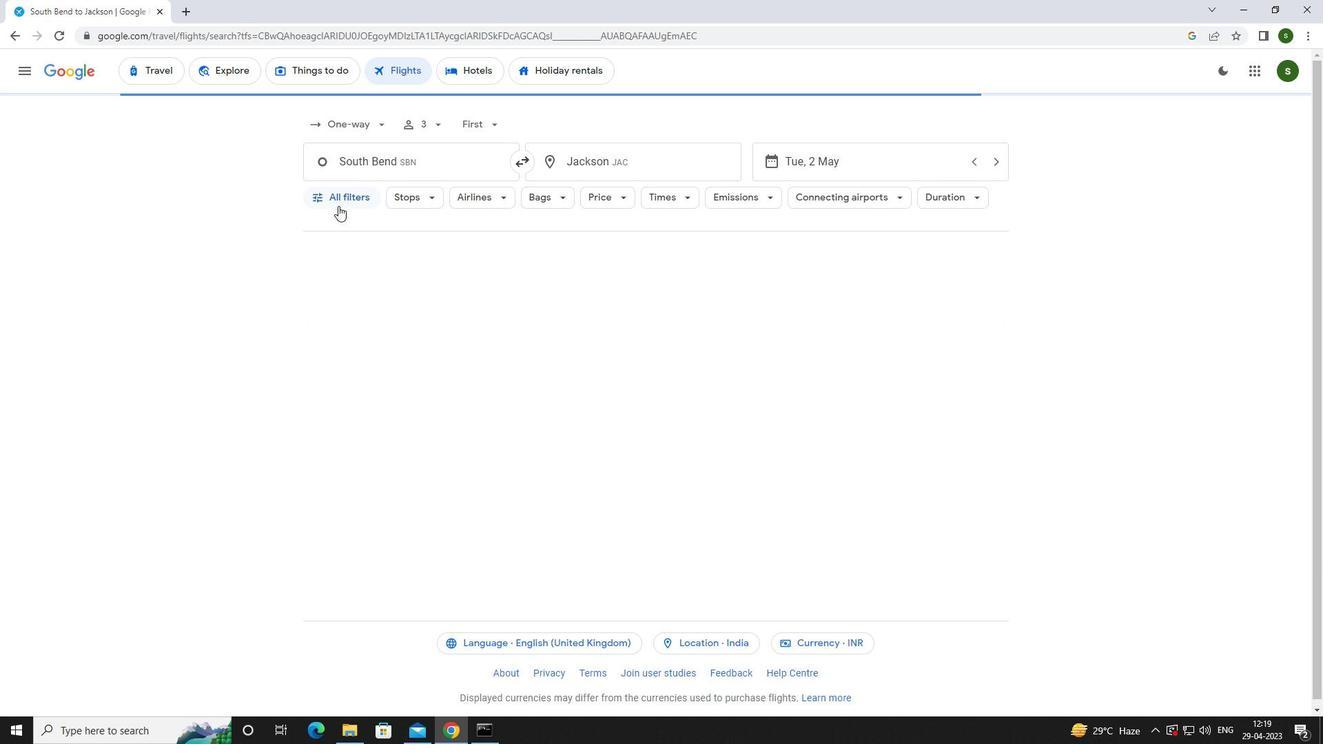 
Action: Mouse moved to (512, 492)
Screenshot: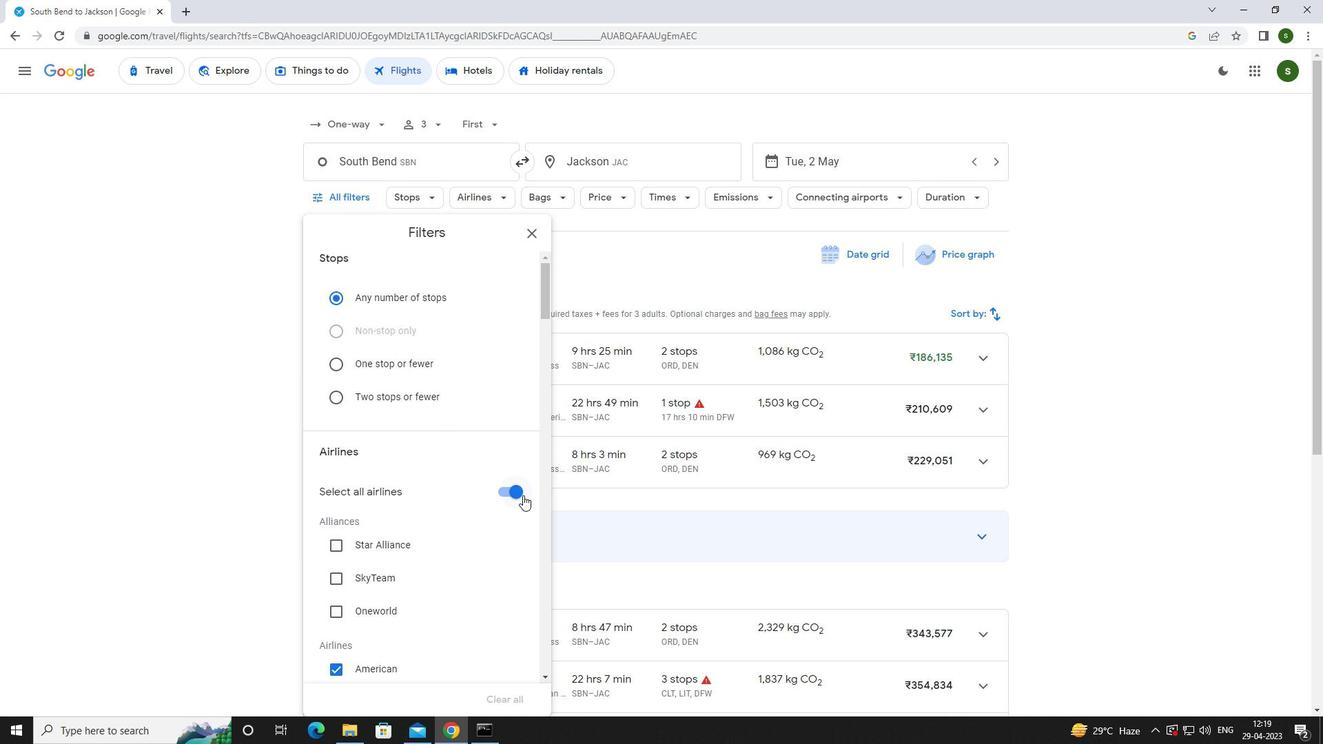 
Action: Mouse pressed left at (512, 492)
Screenshot: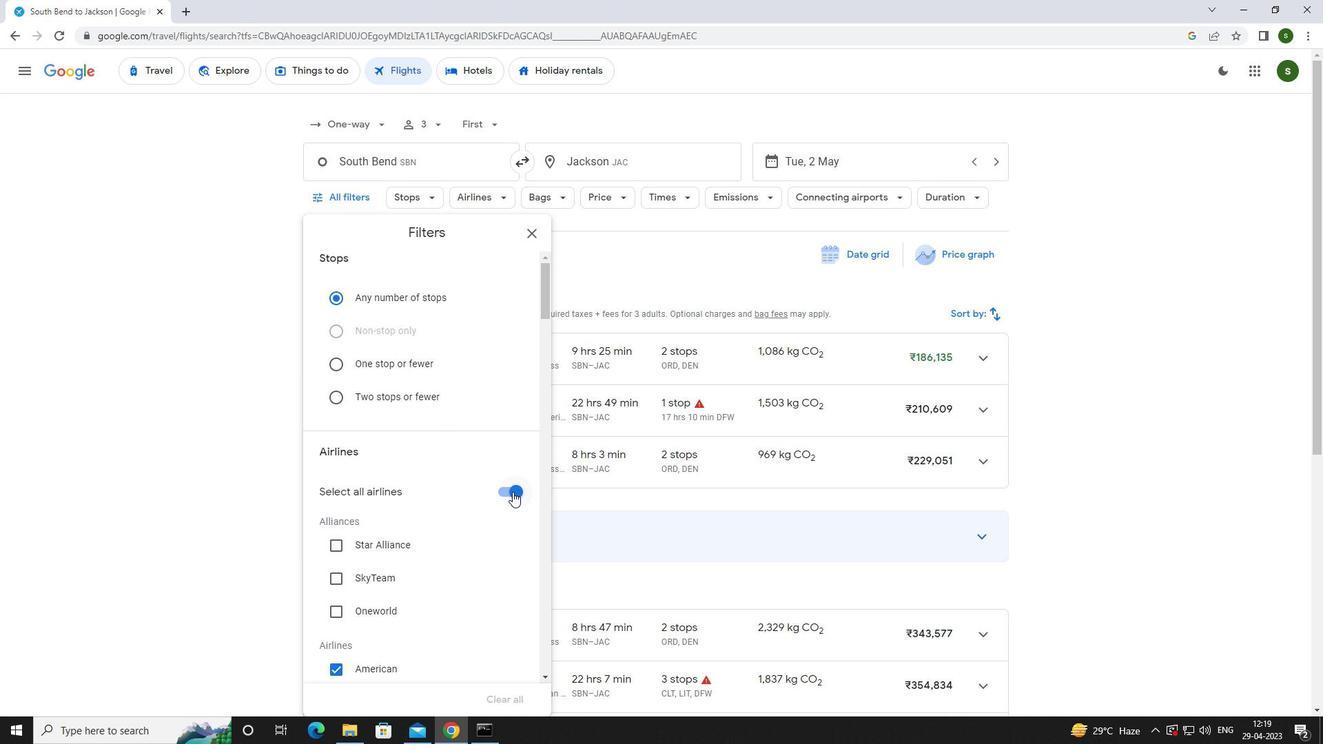 
Action: Mouse moved to (414, 442)
Screenshot: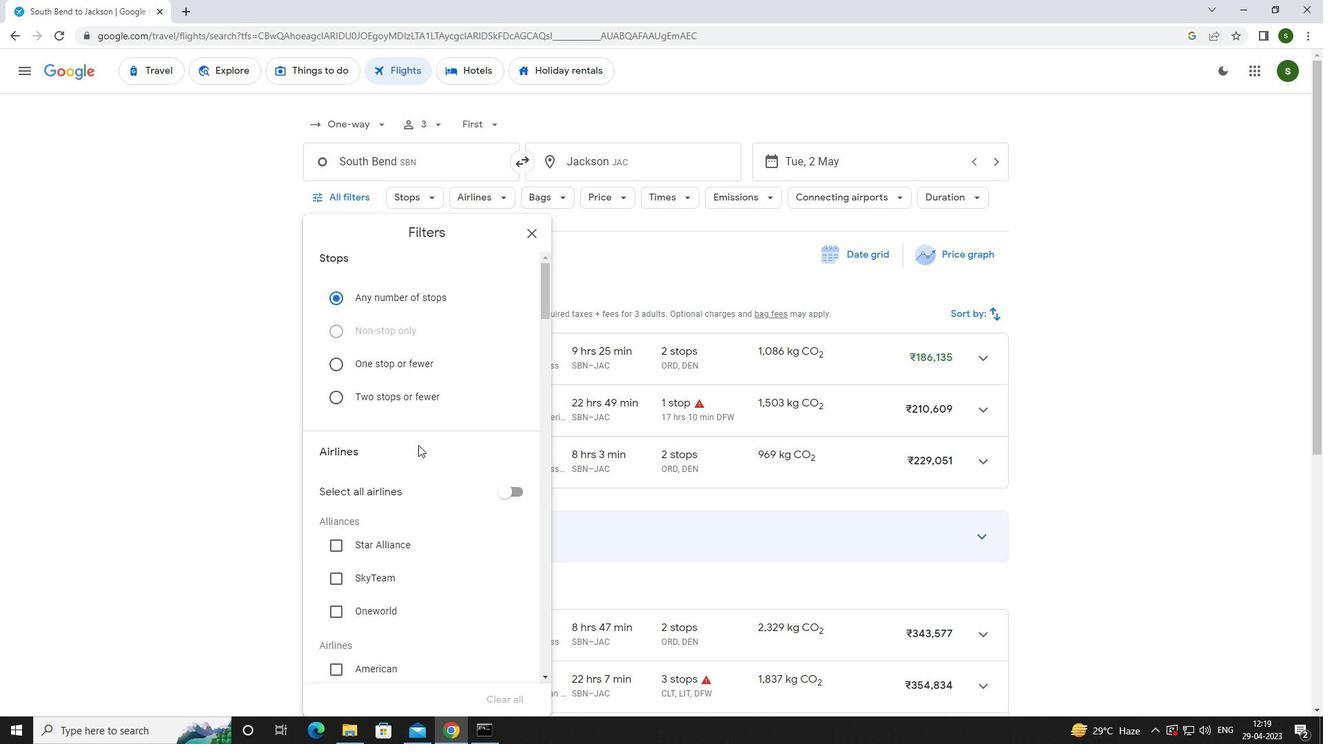 
Action: Mouse scrolled (414, 441) with delta (0, 0)
Screenshot: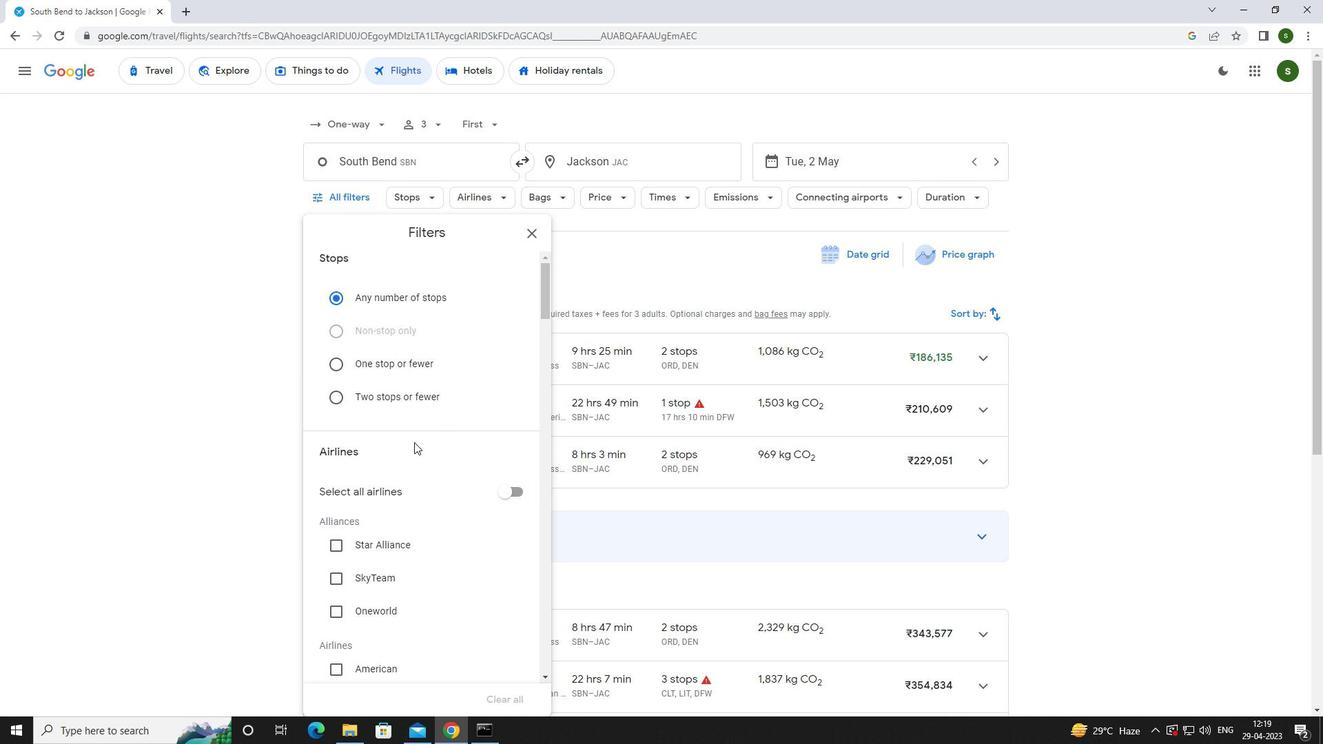 
Action: Mouse scrolled (414, 441) with delta (0, 0)
Screenshot: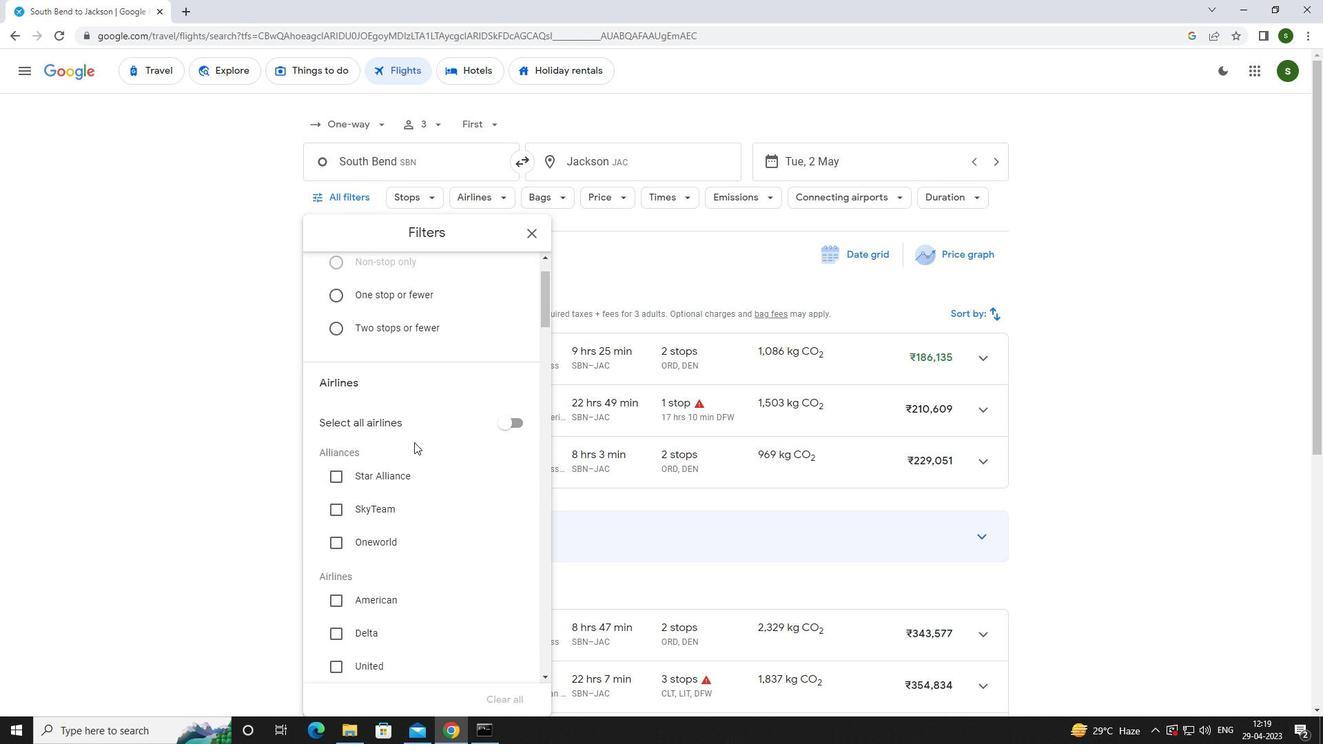 
Action: Mouse scrolled (414, 441) with delta (0, 0)
Screenshot: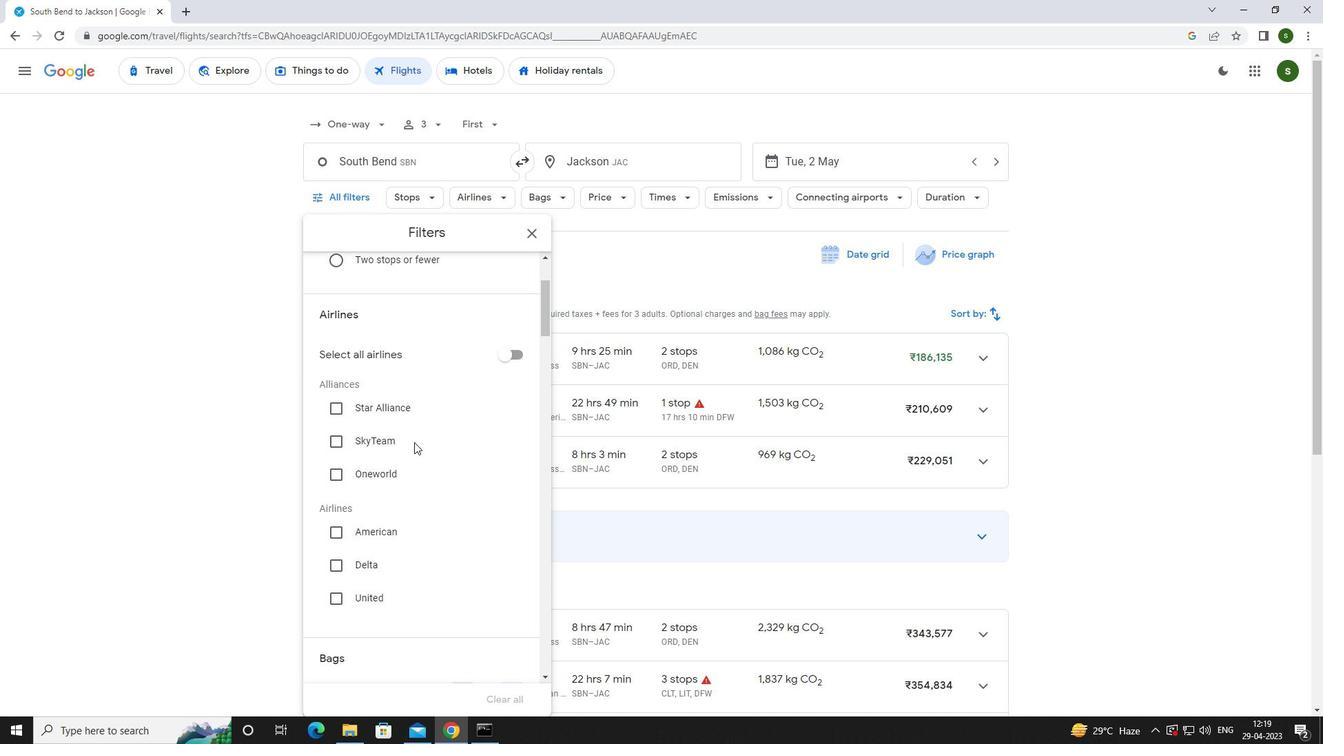 
Action: Mouse scrolled (414, 441) with delta (0, 0)
Screenshot: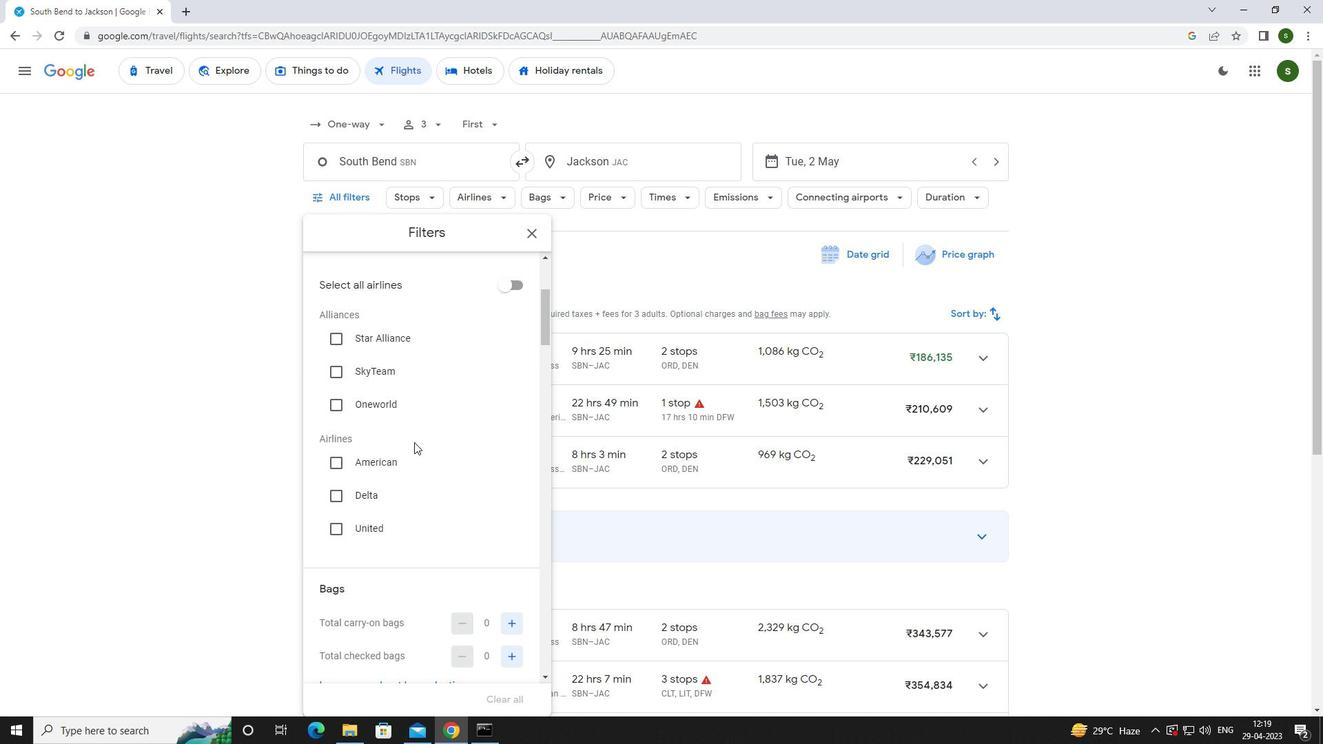 
Action: Mouse moved to (411, 443)
Screenshot: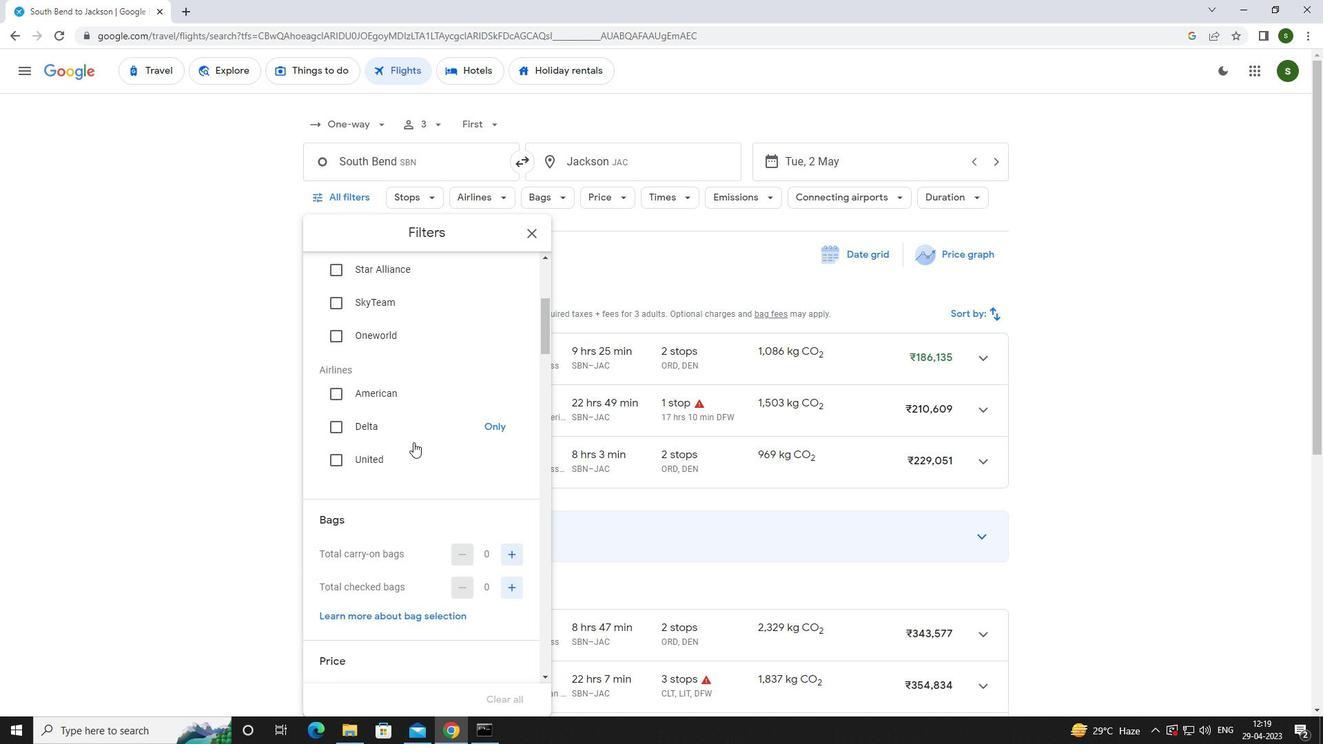 
Action: Mouse scrolled (411, 442) with delta (0, 0)
Screenshot: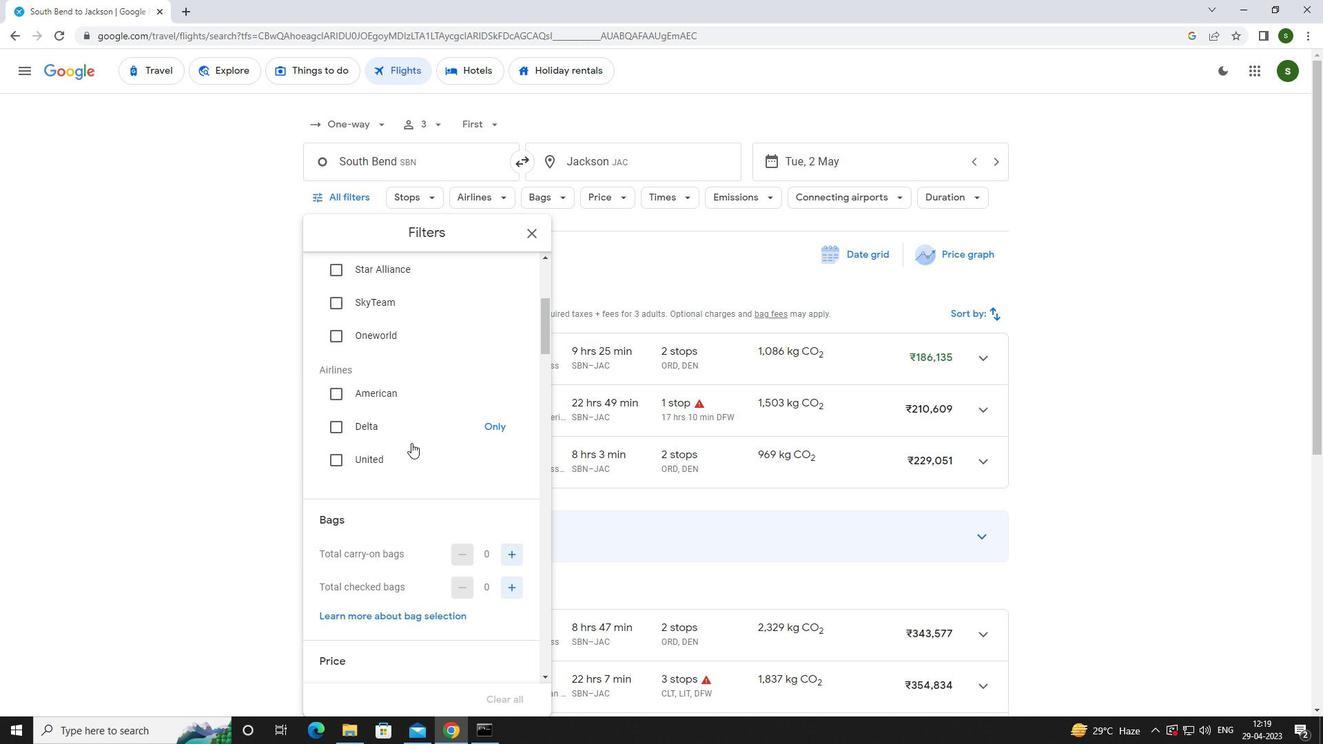 
Action: Mouse moved to (507, 518)
Screenshot: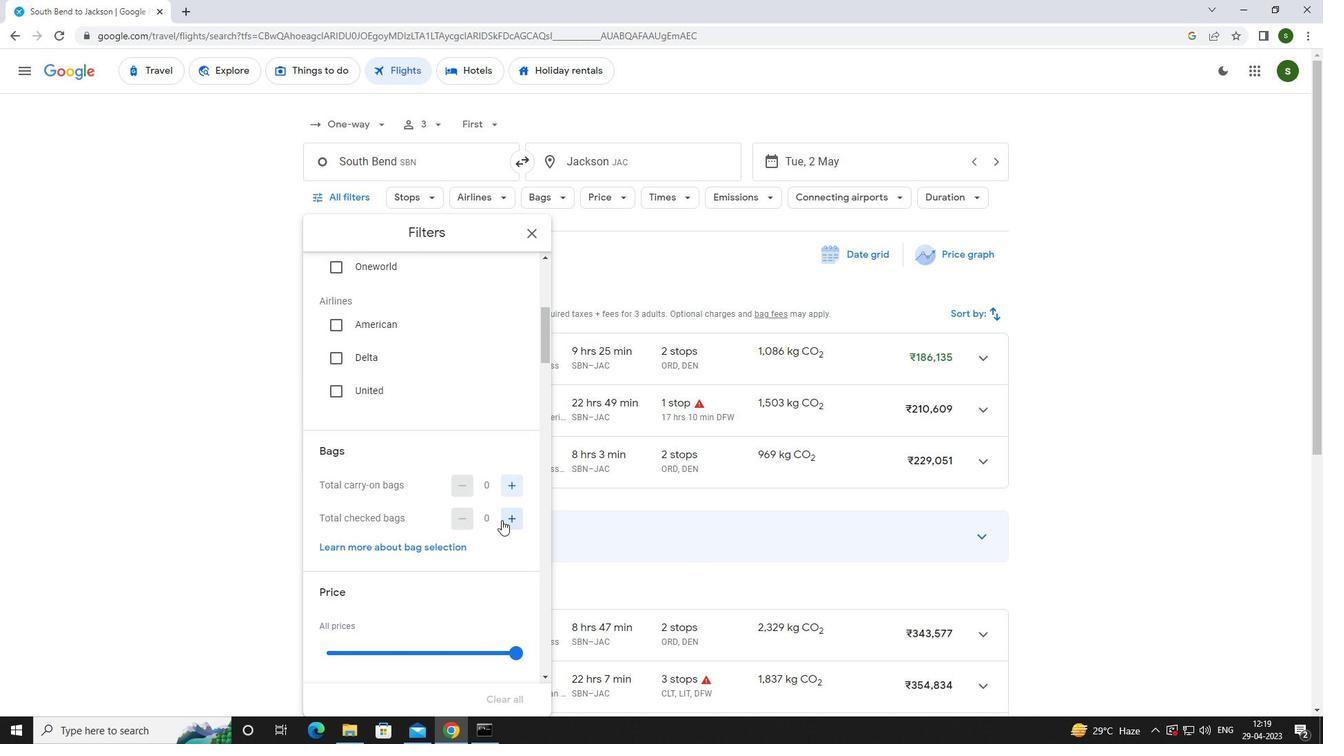 
Action: Mouse pressed left at (507, 518)
Screenshot: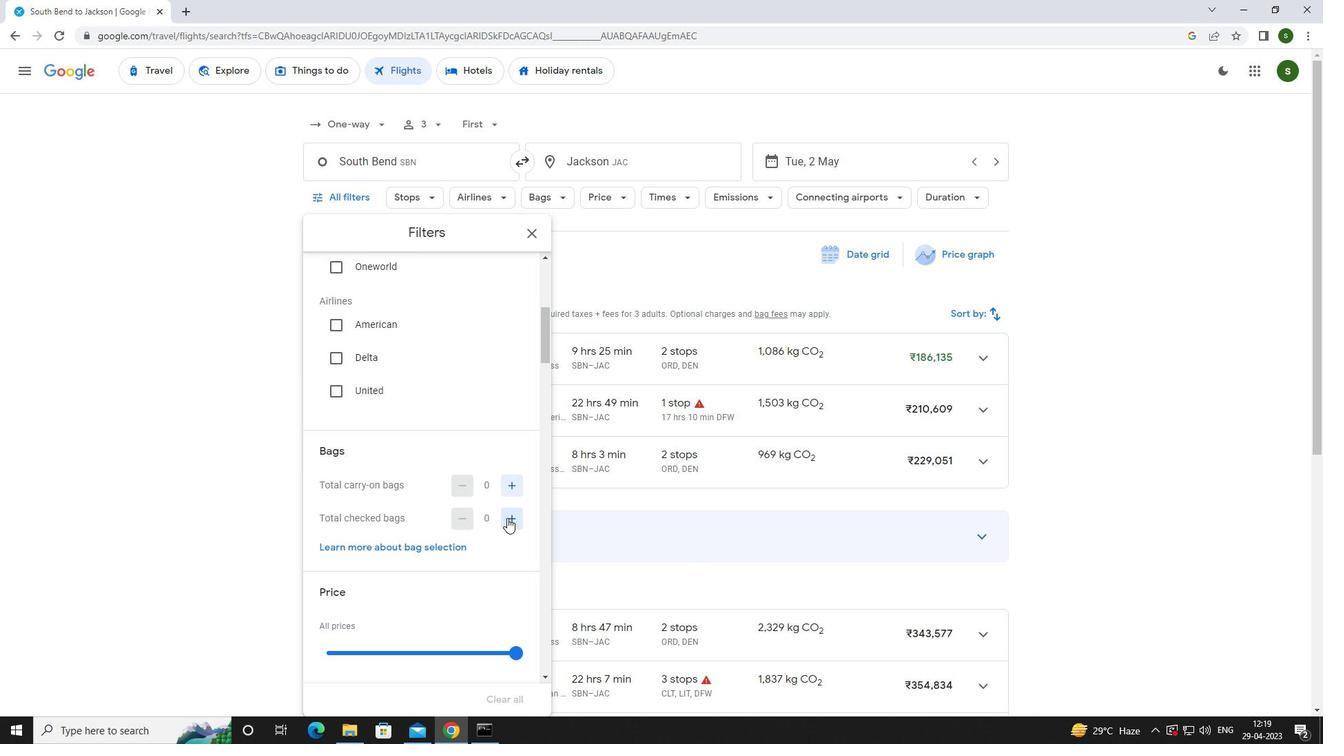 
Action: Mouse pressed left at (507, 518)
Screenshot: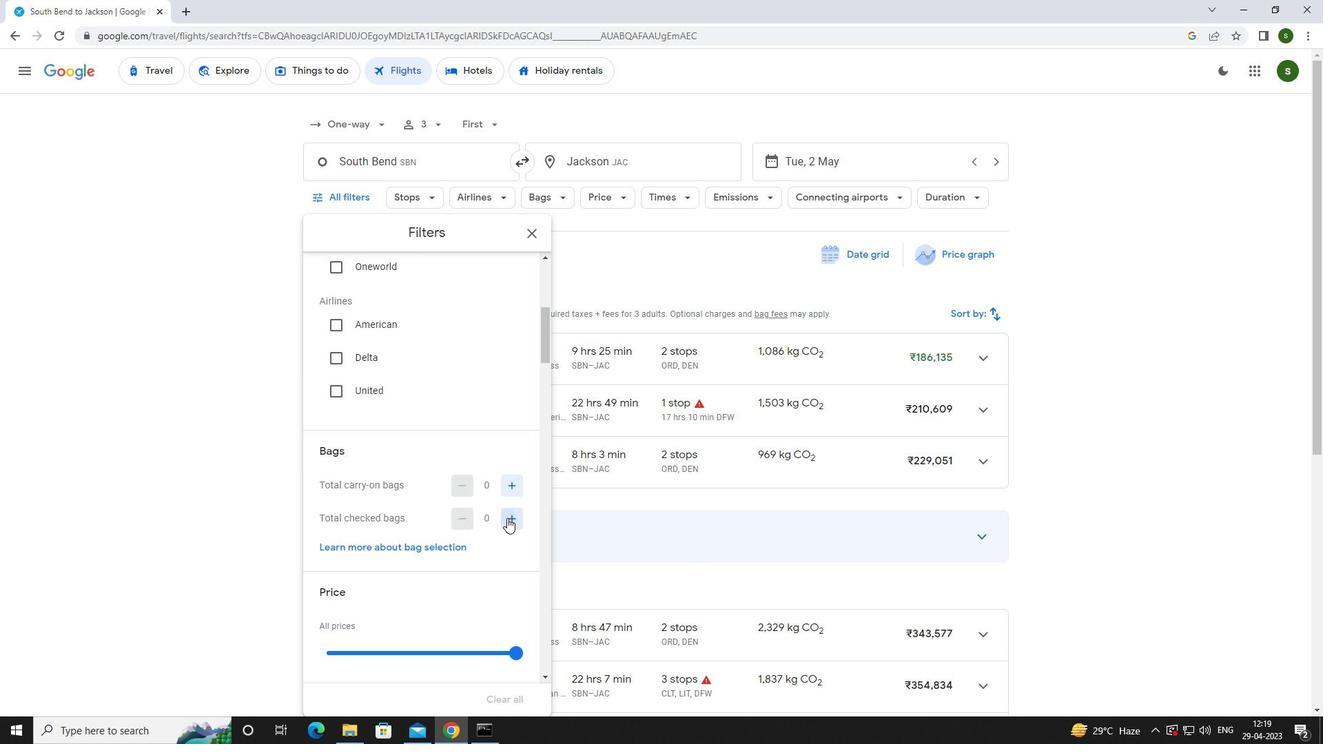 
Action: Mouse pressed left at (507, 518)
Screenshot: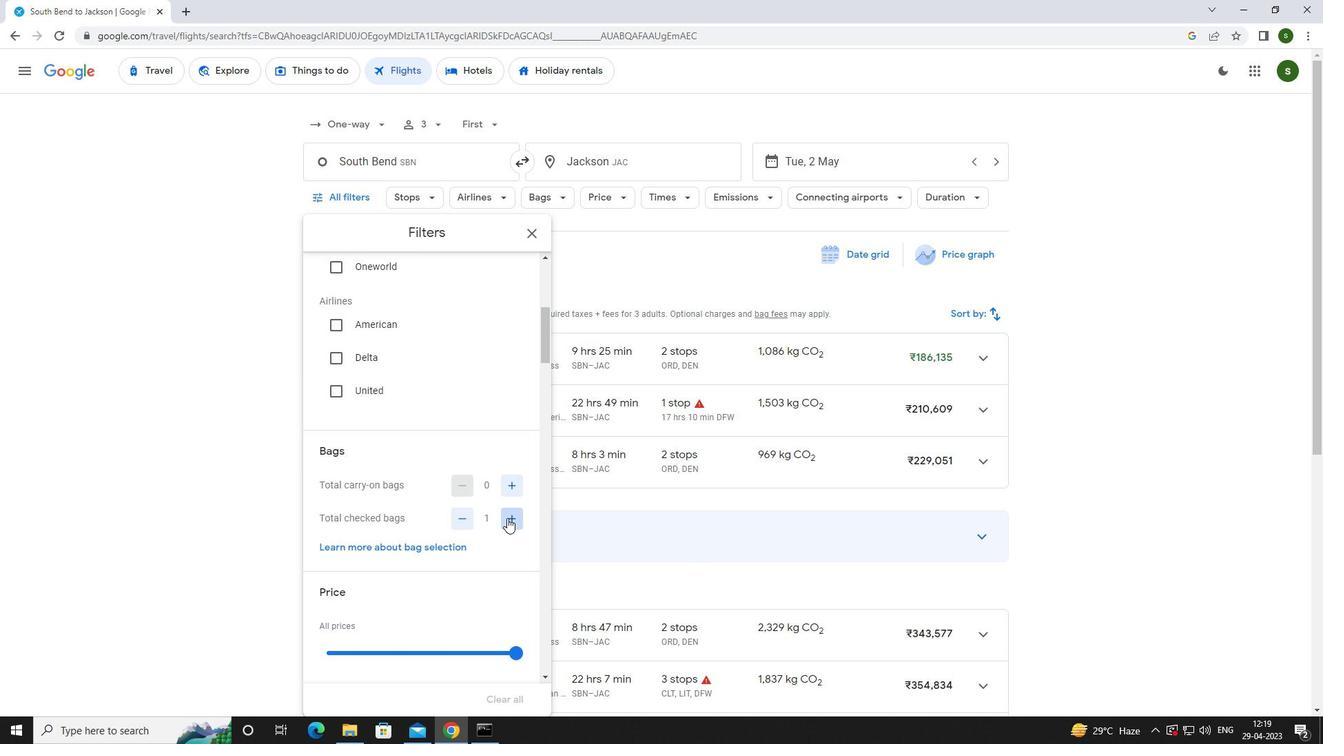 
Action: Mouse pressed left at (507, 518)
Screenshot: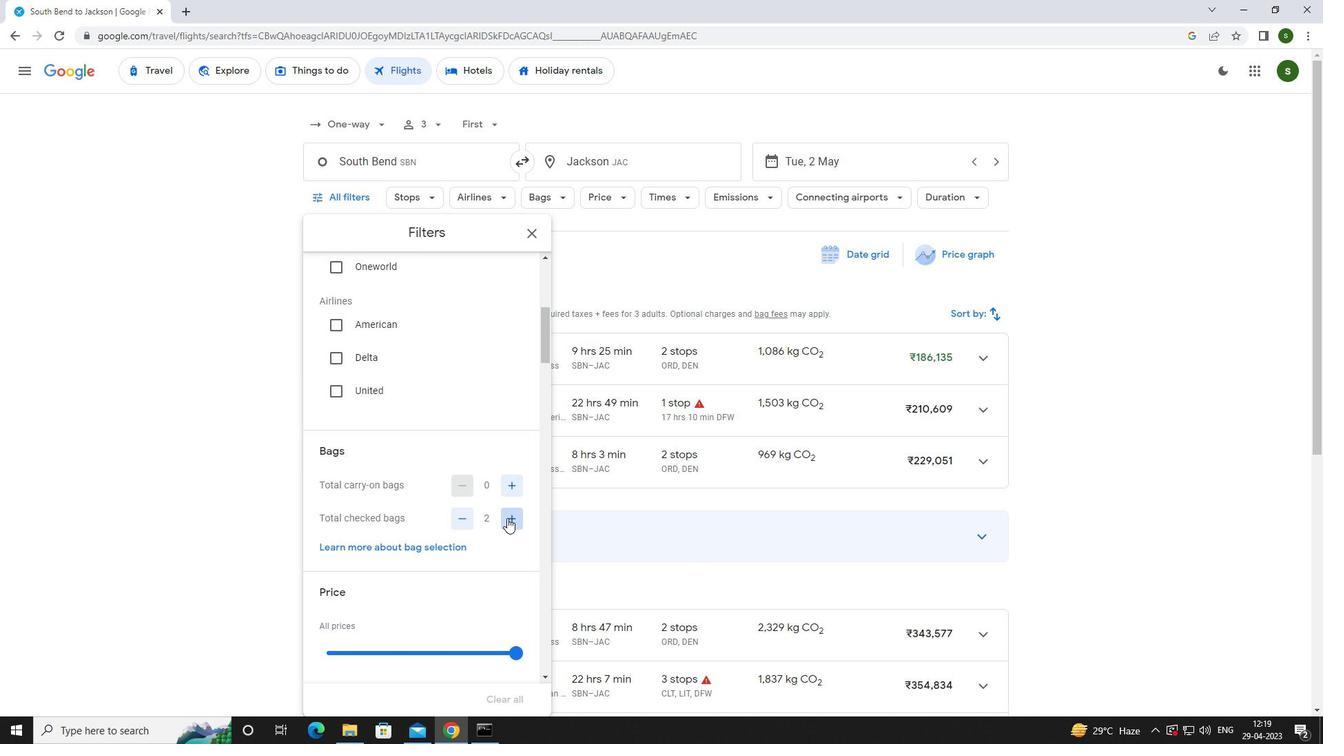 
Action: Mouse pressed left at (507, 518)
Screenshot: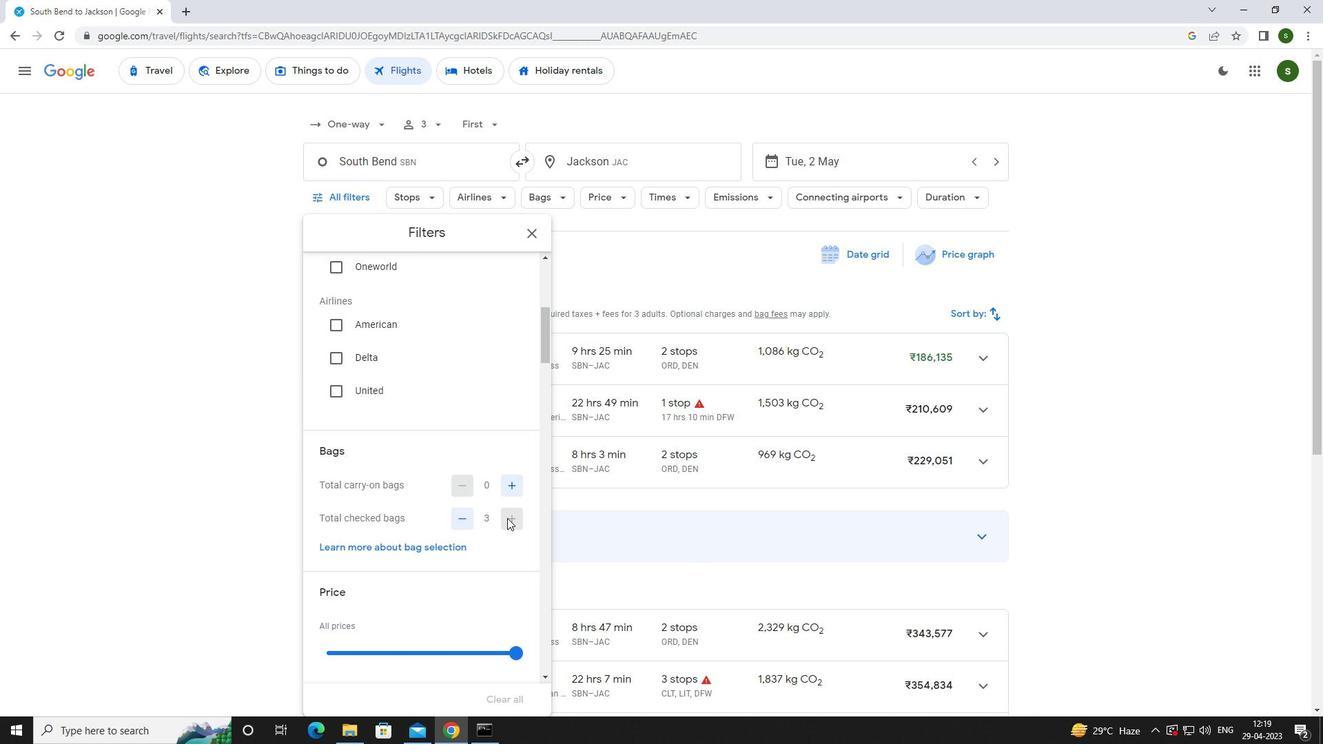 
Action: Mouse pressed left at (507, 518)
Screenshot: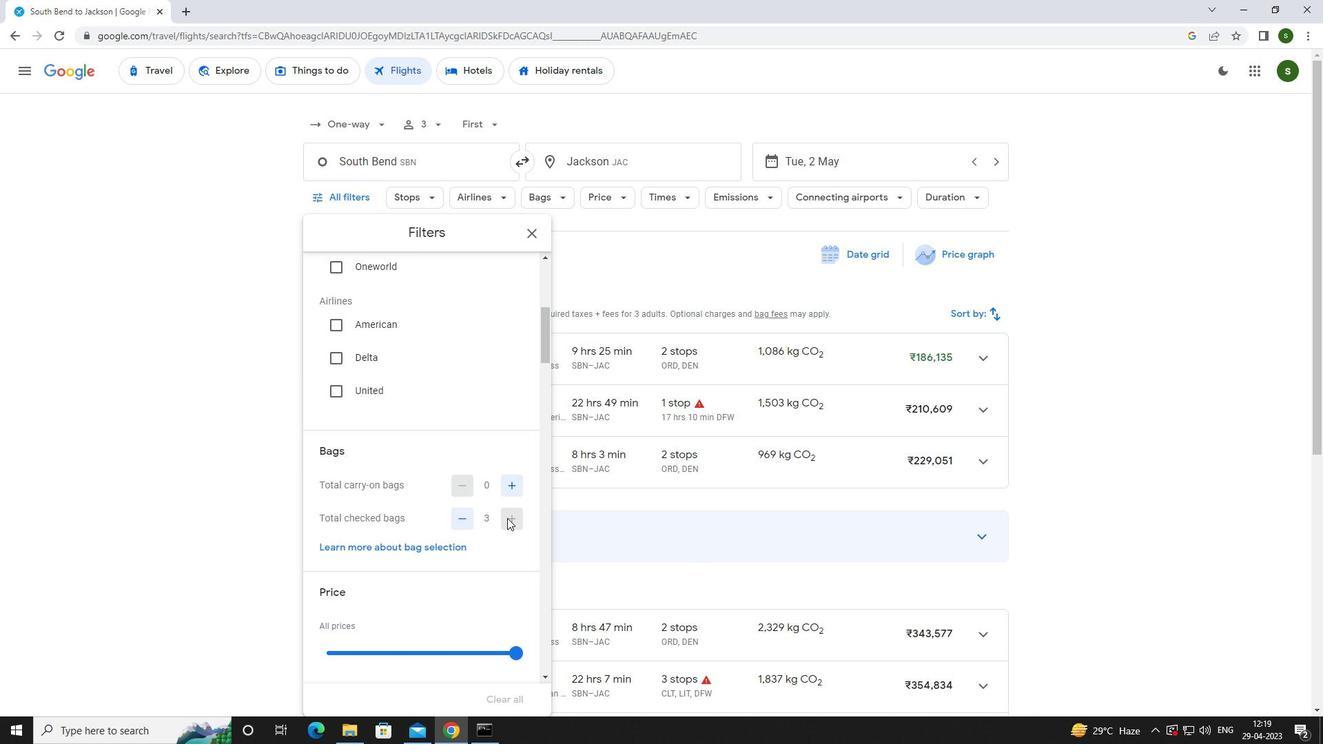 
Action: Mouse pressed left at (507, 518)
Screenshot: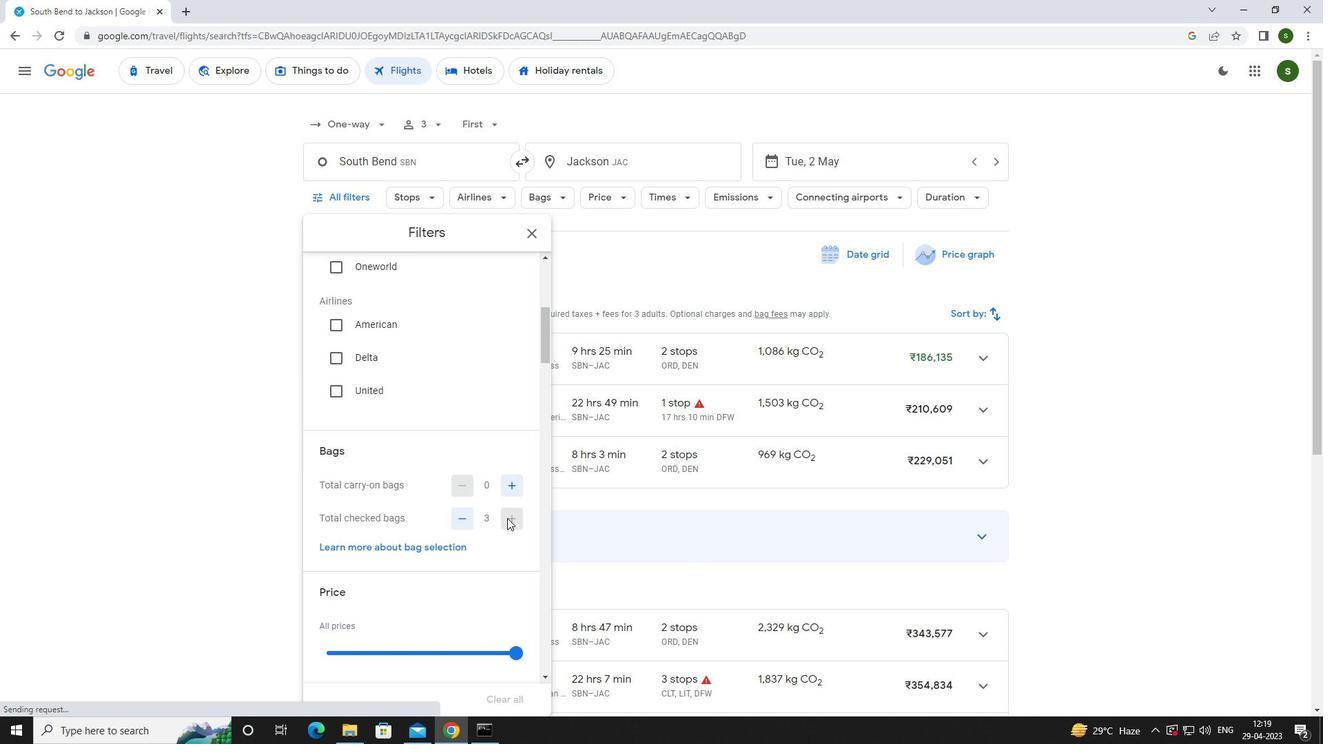 
Action: Mouse moved to (462, 517)
Screenshot: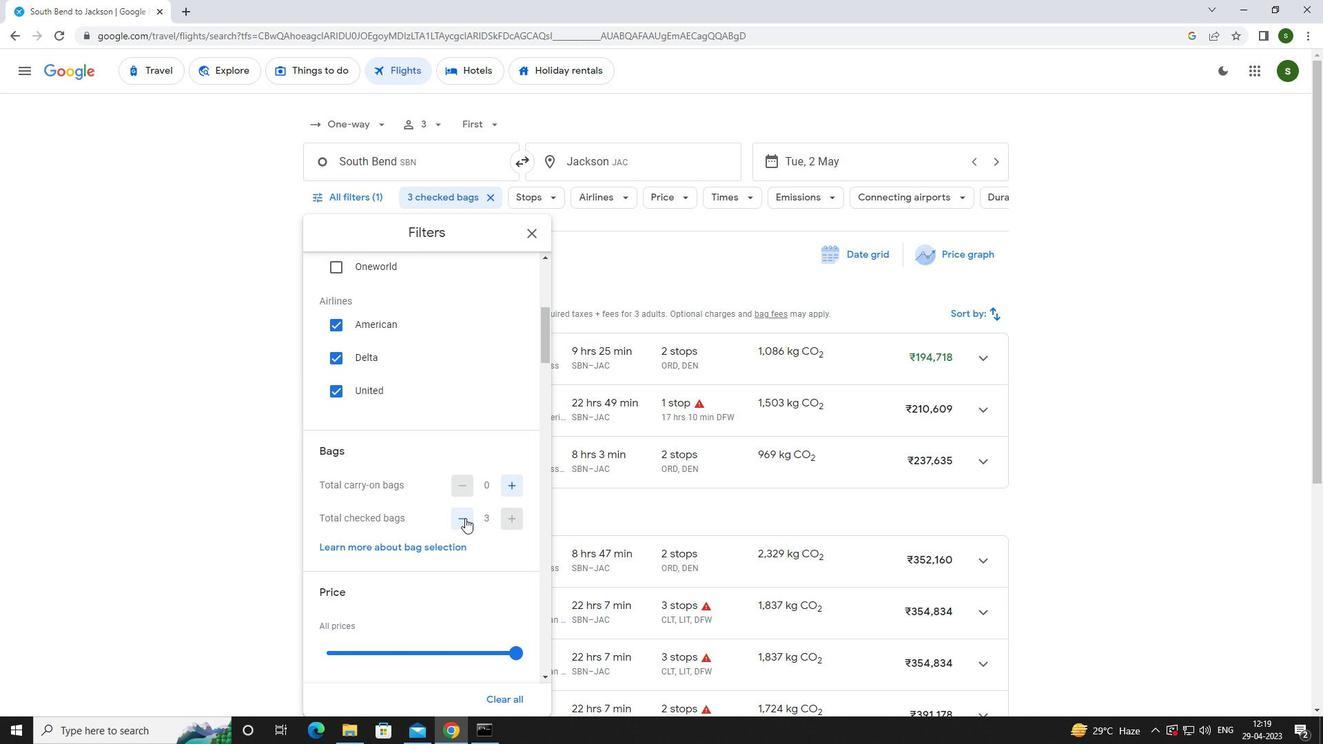 
Action: Mouse scrolled (462, 516) with delta (0, 0)
Screenshot: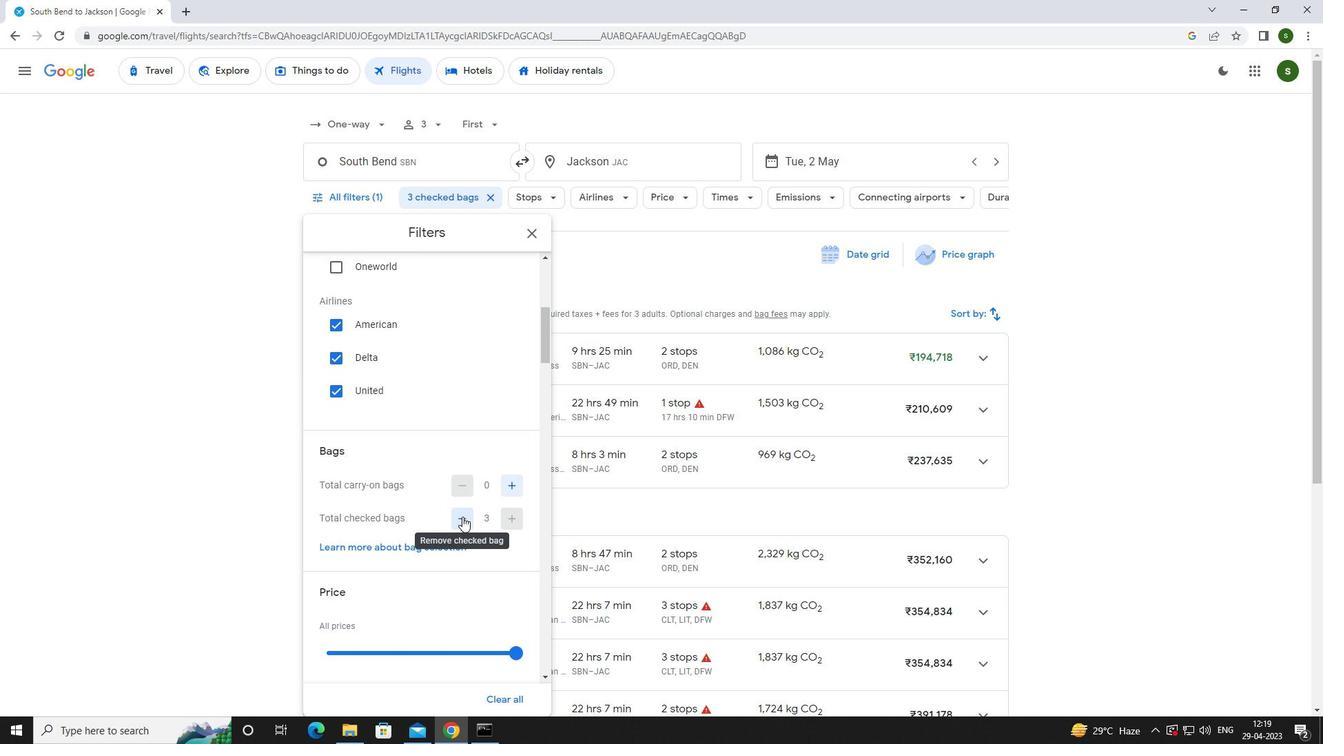 
Action: Mouse moved to (513, 586)
Screenshot: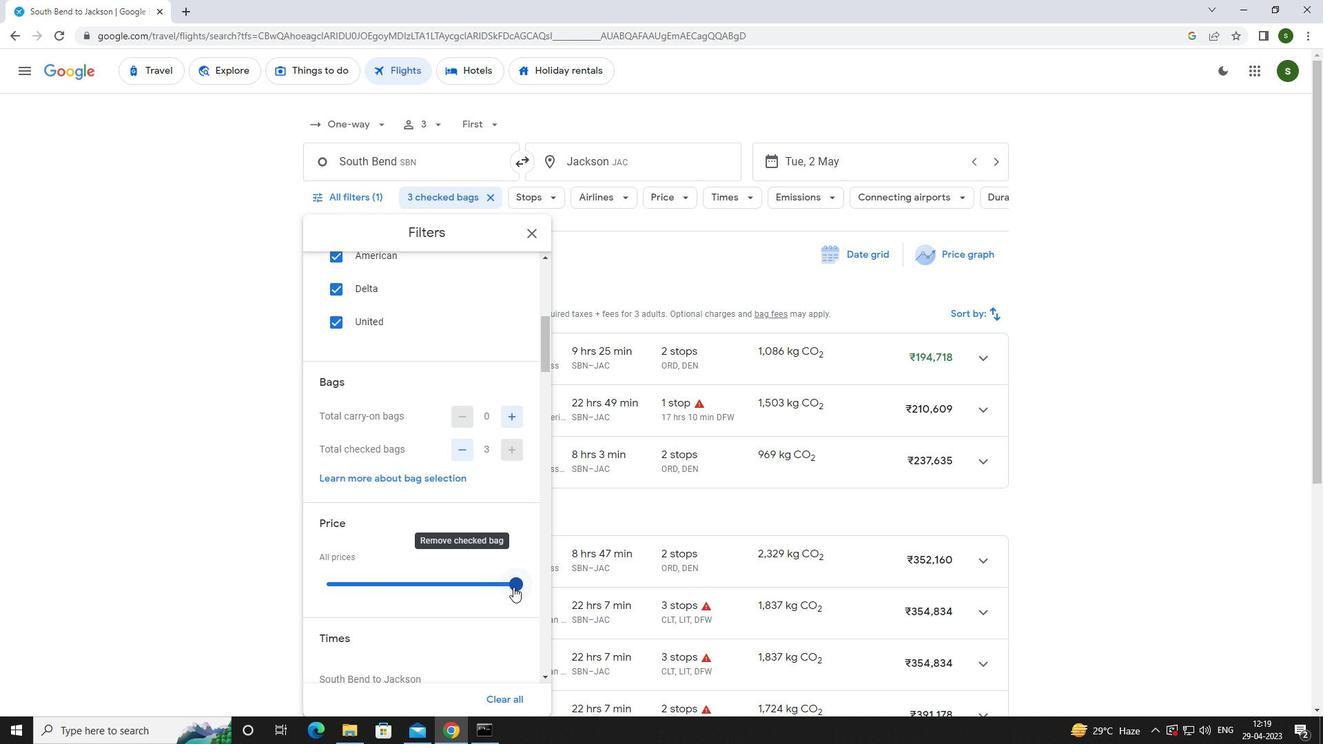 
Action: Mouse pressed left at (513, 586)
Screenshot: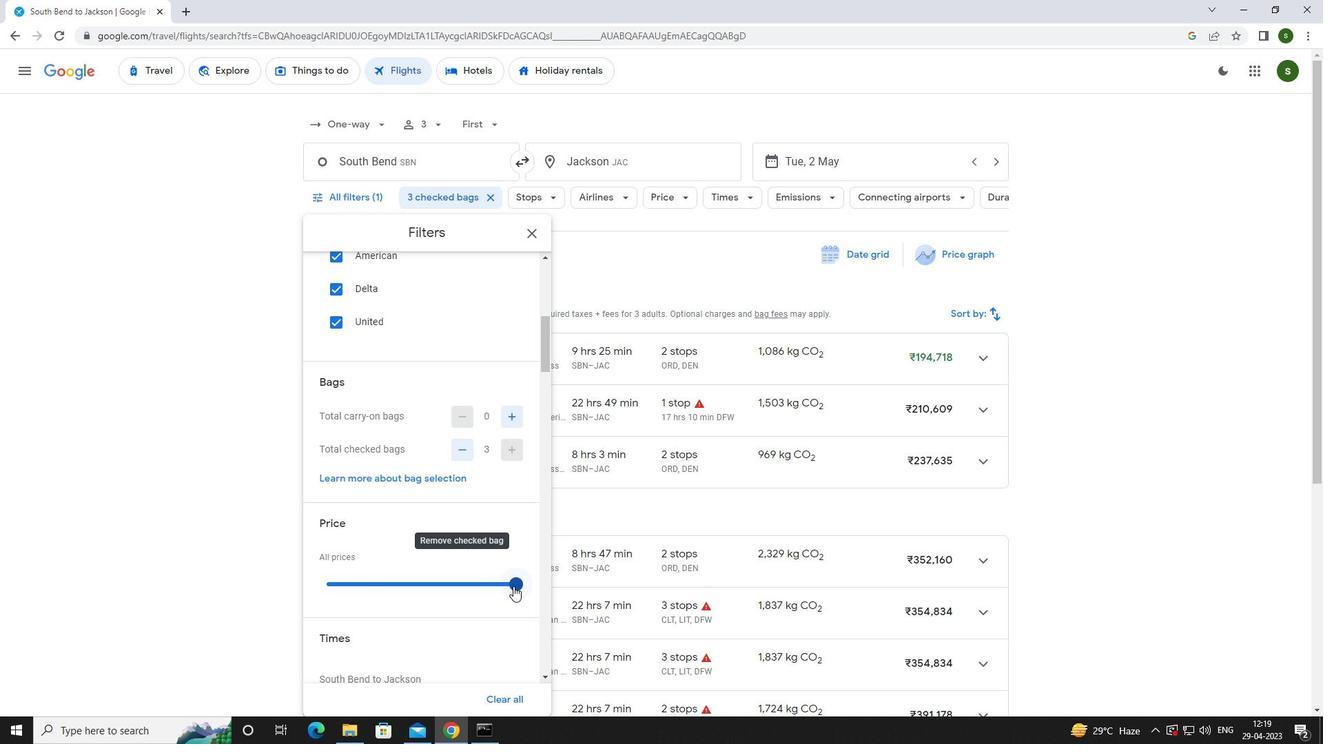 
Action: Mouse moved to (515, 586)
Screenshot: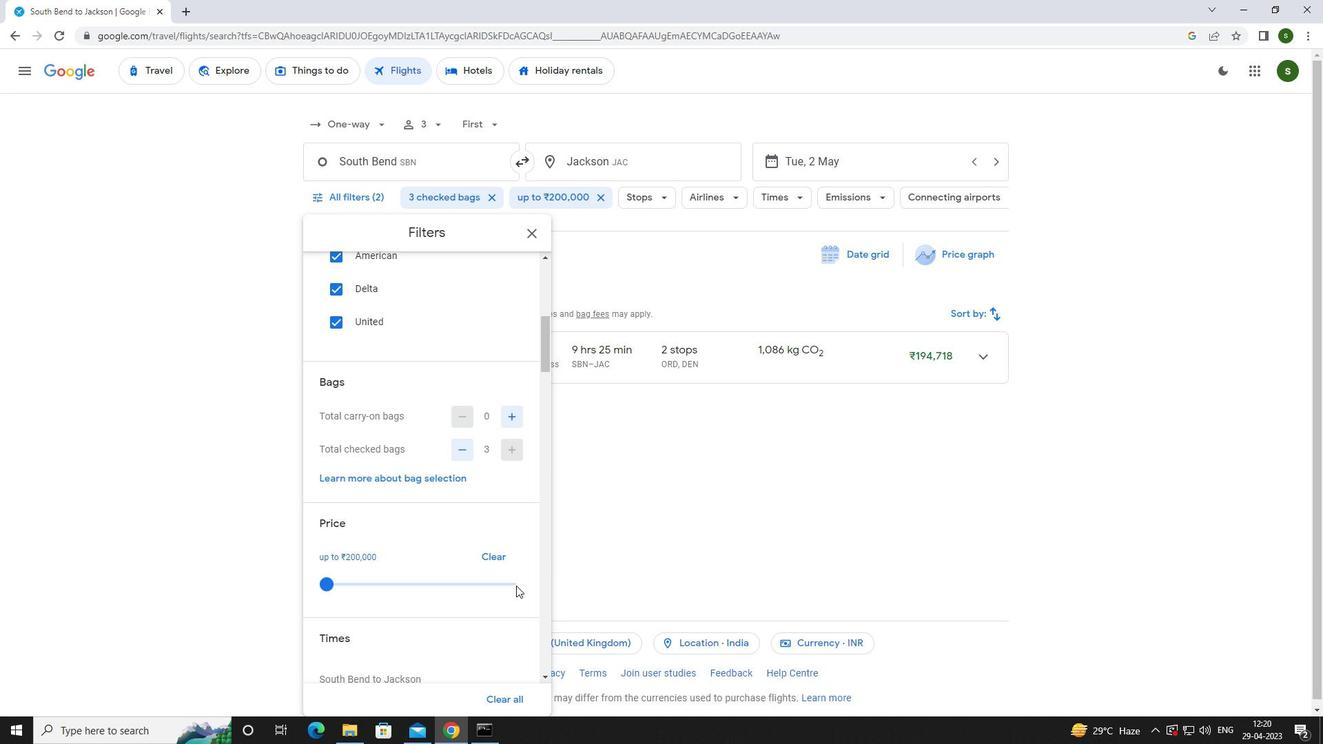 
Action: Mouse scrolled (515, 585) with delta (0, 0)
Screenshot: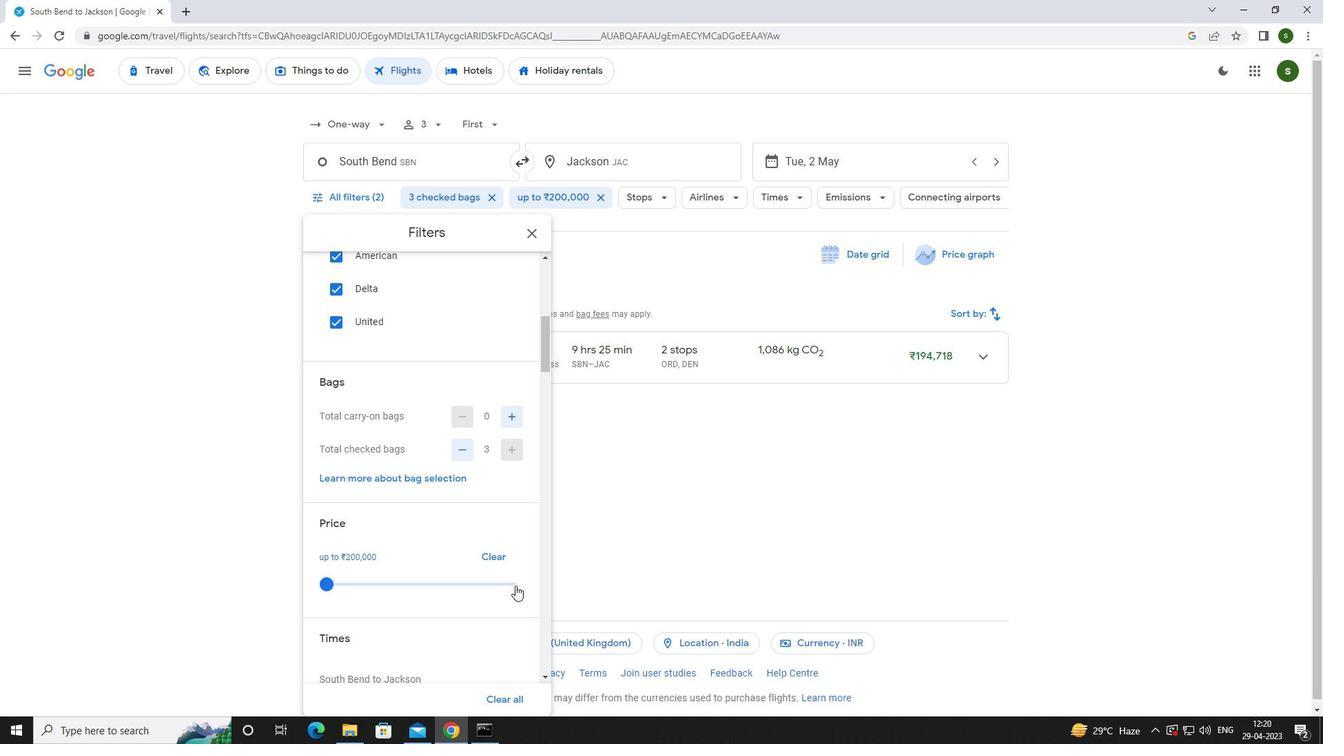 
Action: Mouse scrolled (515, 585) with delta (0, 0)
Screenshot: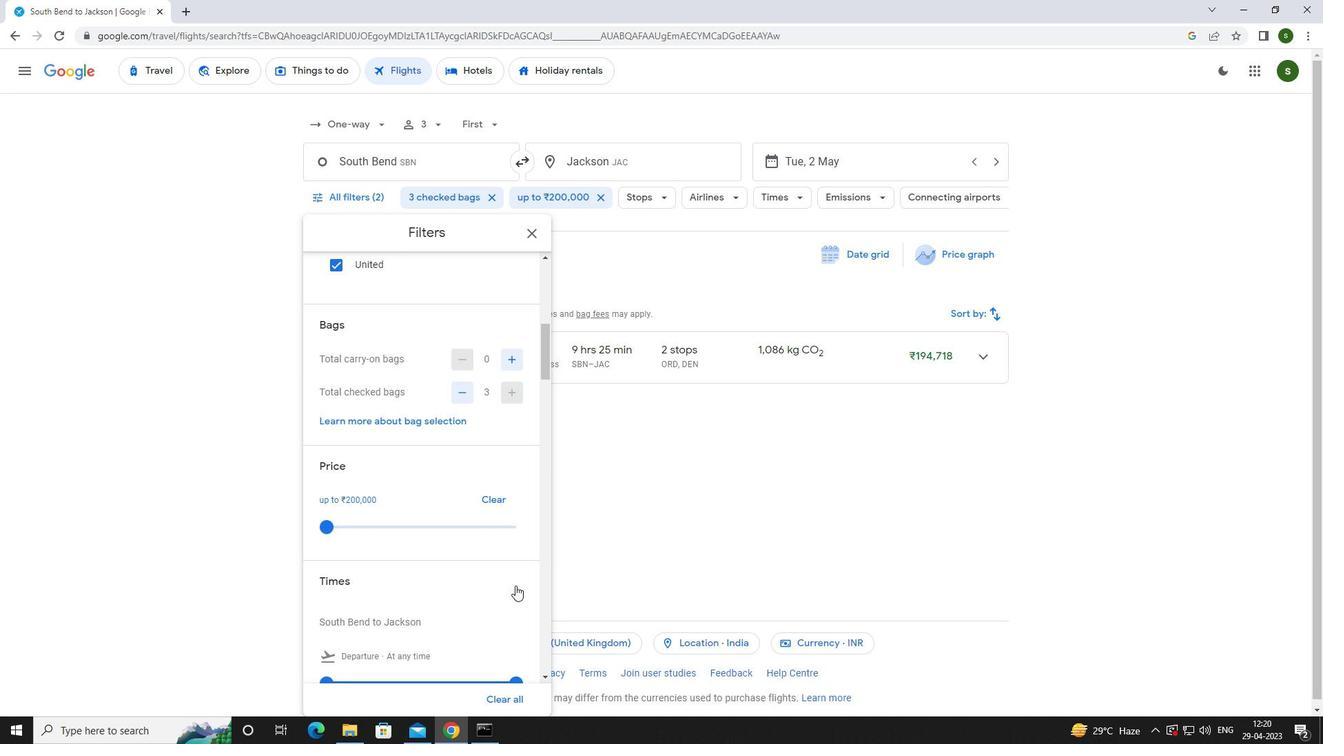 
Action: Mouse scrolled (515, 585) with delta (0, 0)
Screenshot: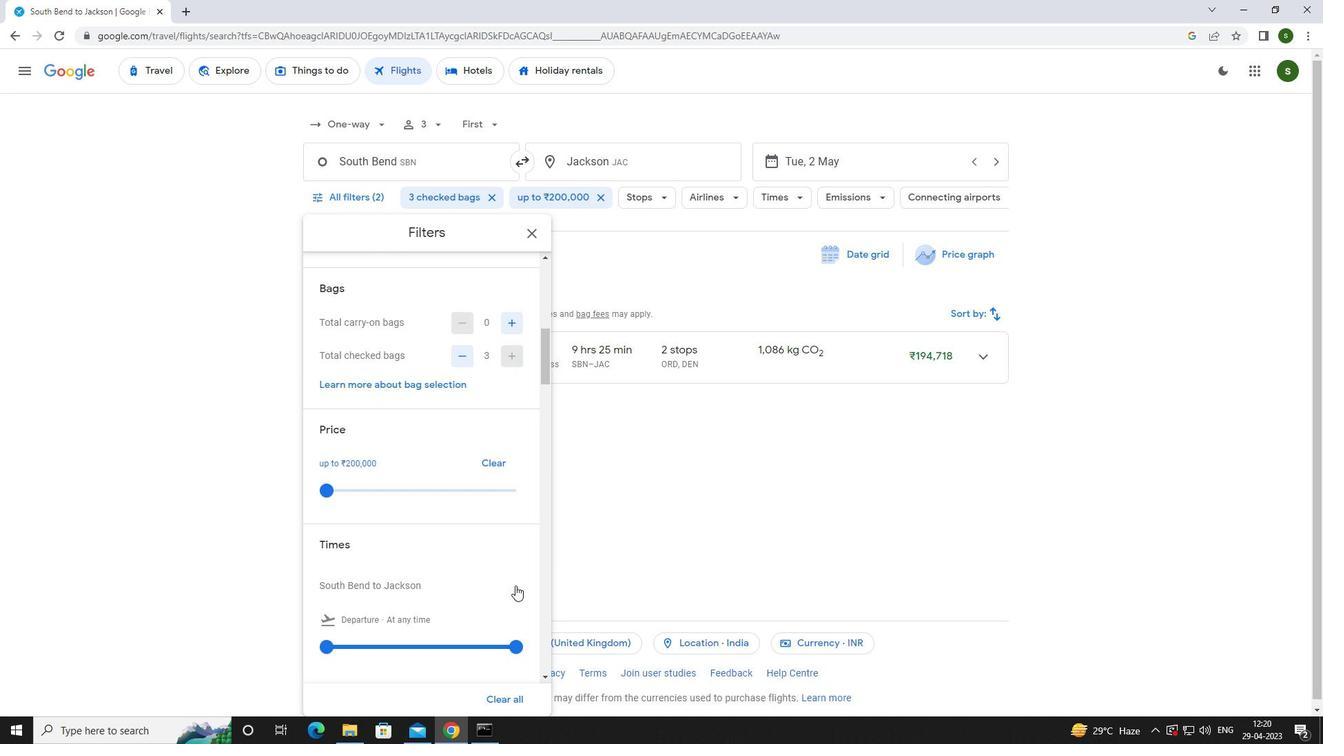 
Action: Mouse moved to (328, 530)
Screenshot: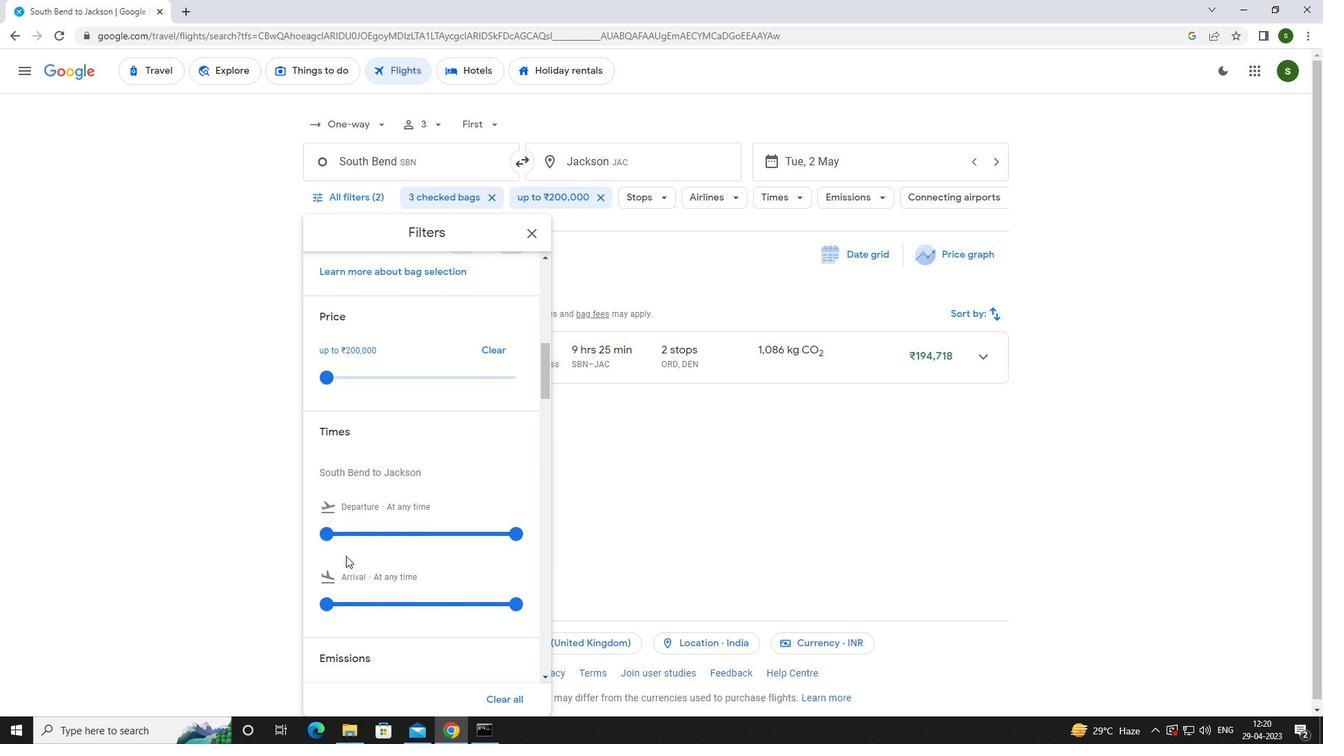 
Action: Mouse pressed left at (328, 530)
Screenshot: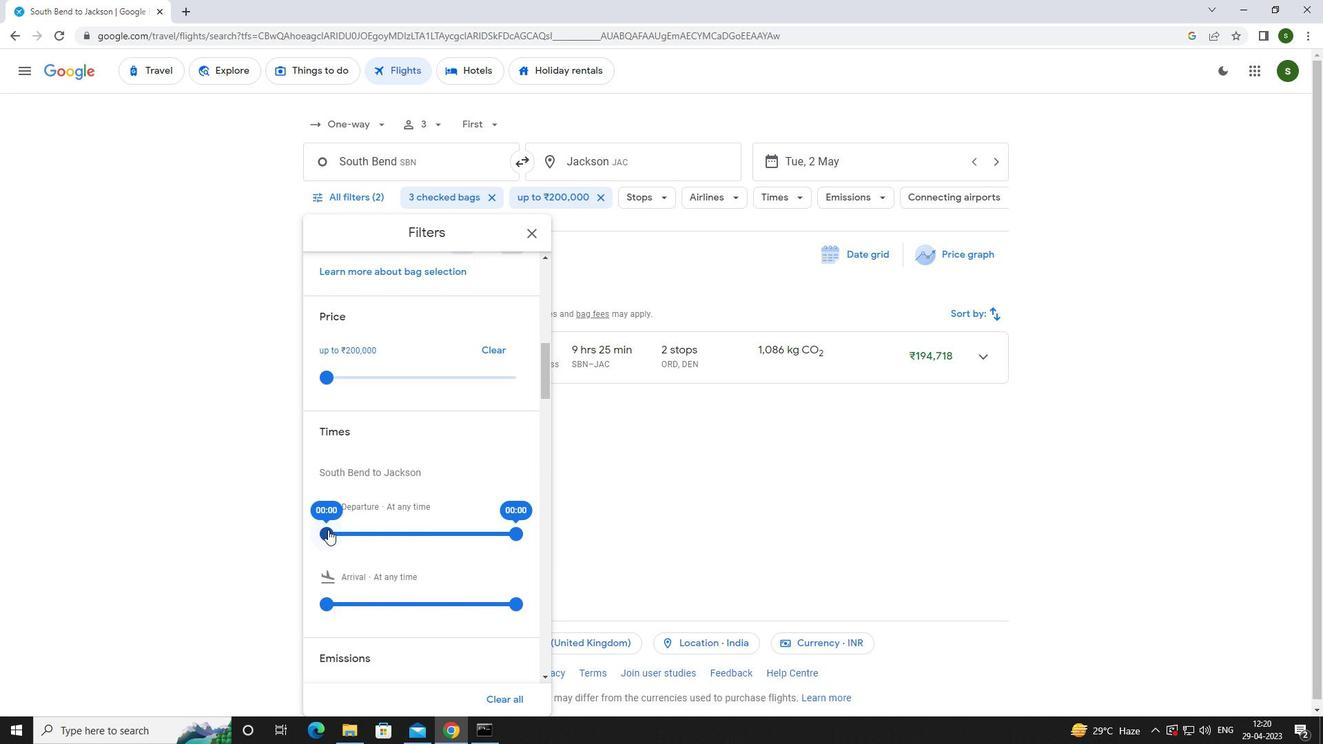
Action: Mouse moved to (673, 495)
Screenshot: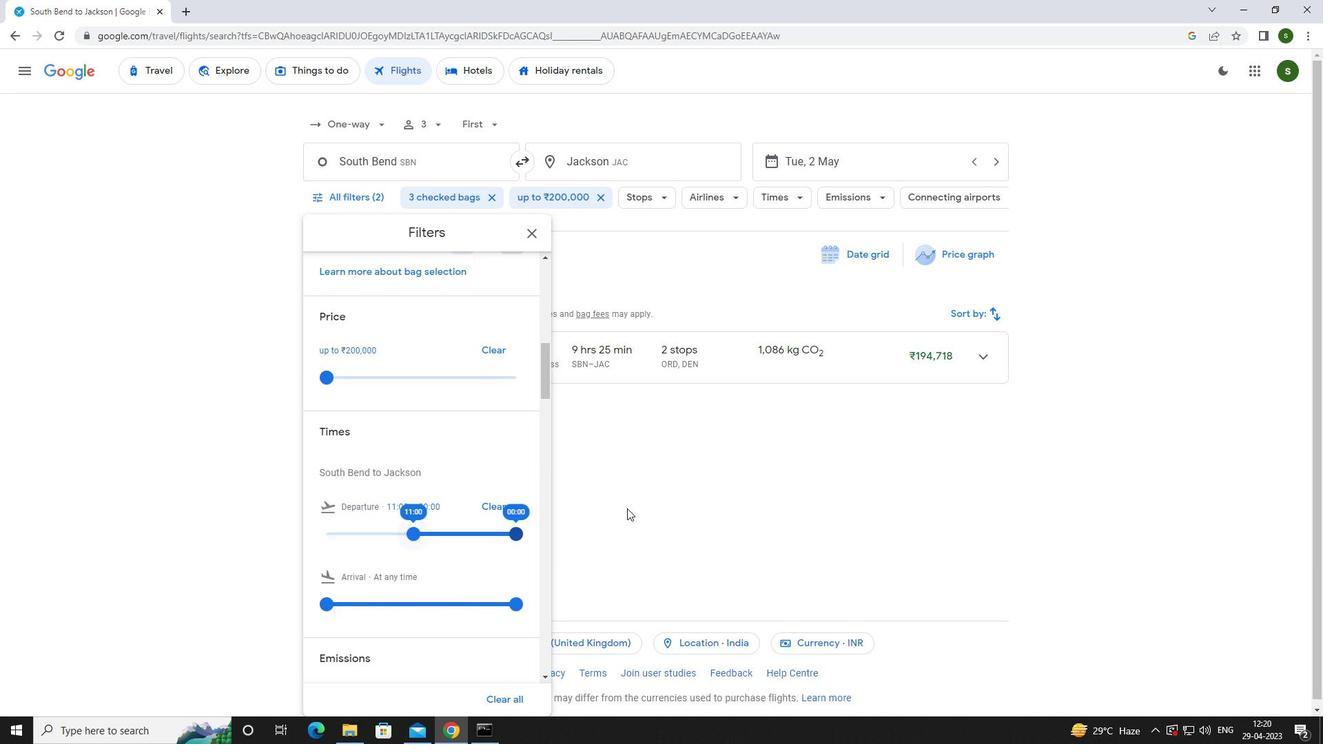 
Action: Mouse pressed left at (673, 495)
Screenshot: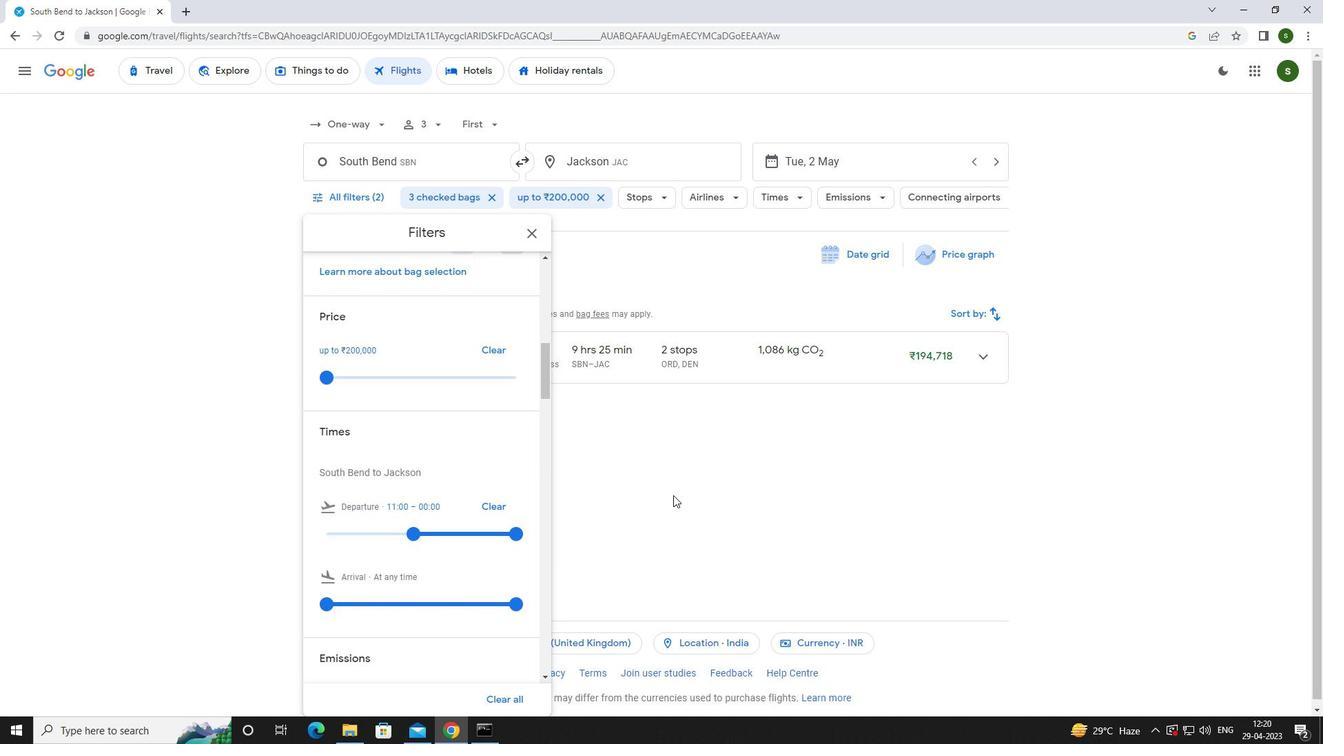 
